 Task: Set up alerts for new listings in Atlanta, Georgia, within a specific price range and with a minimum of 4 bedrooms.
Action: Mouse pressed left at (298, 200)
Screenshot: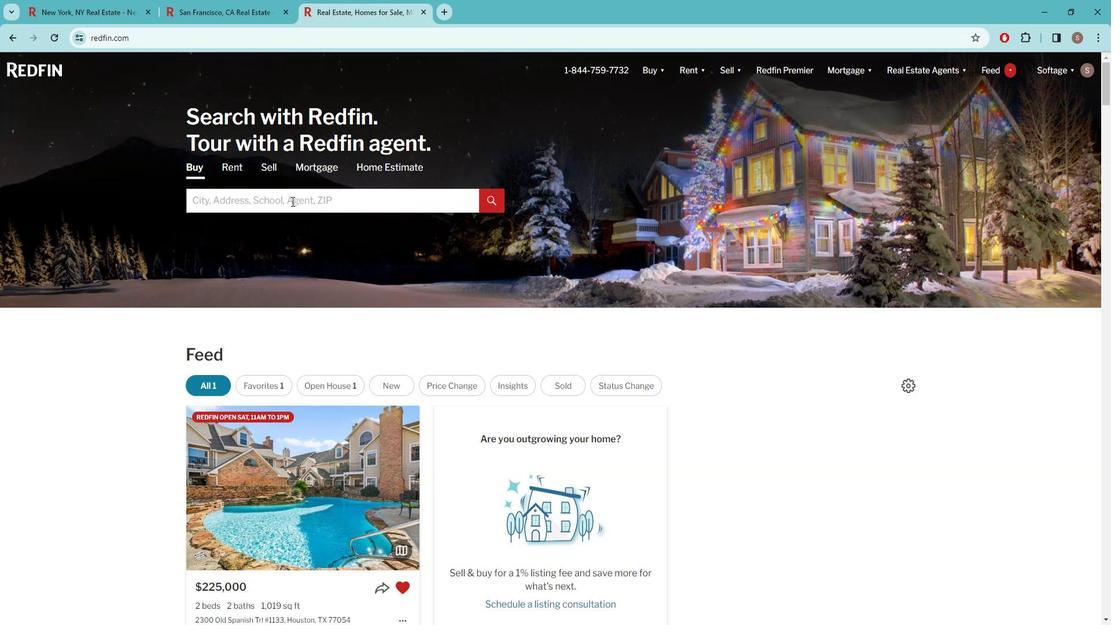 
Action: Key pressed a<Key.caps_lock>TLANTA
Screenshot: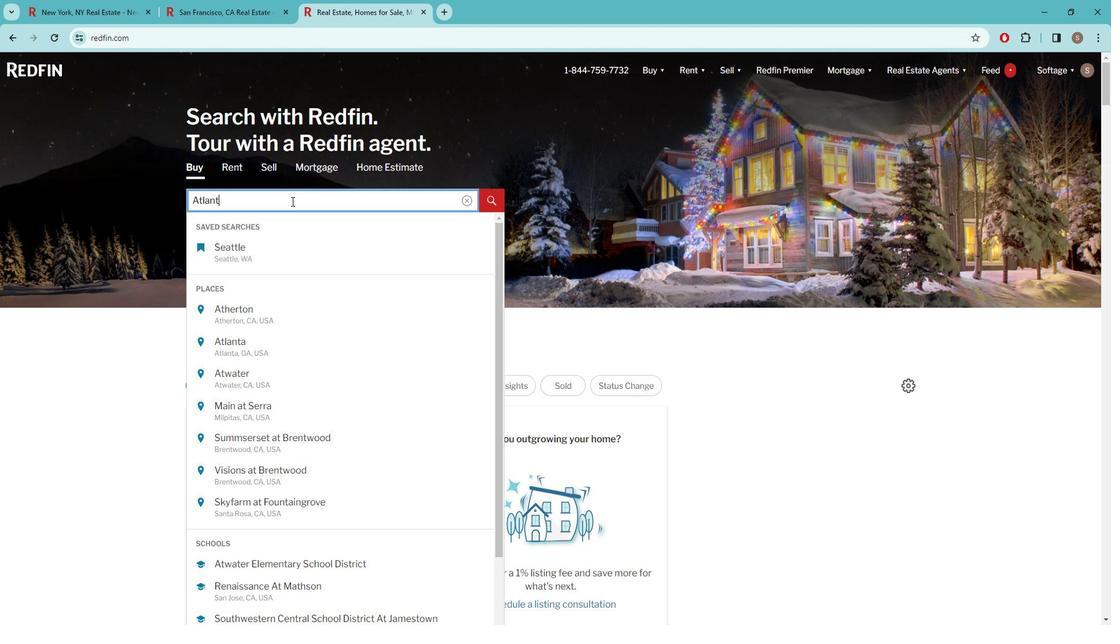 
Action: Mouse moved to (268, 247)
Screenshot: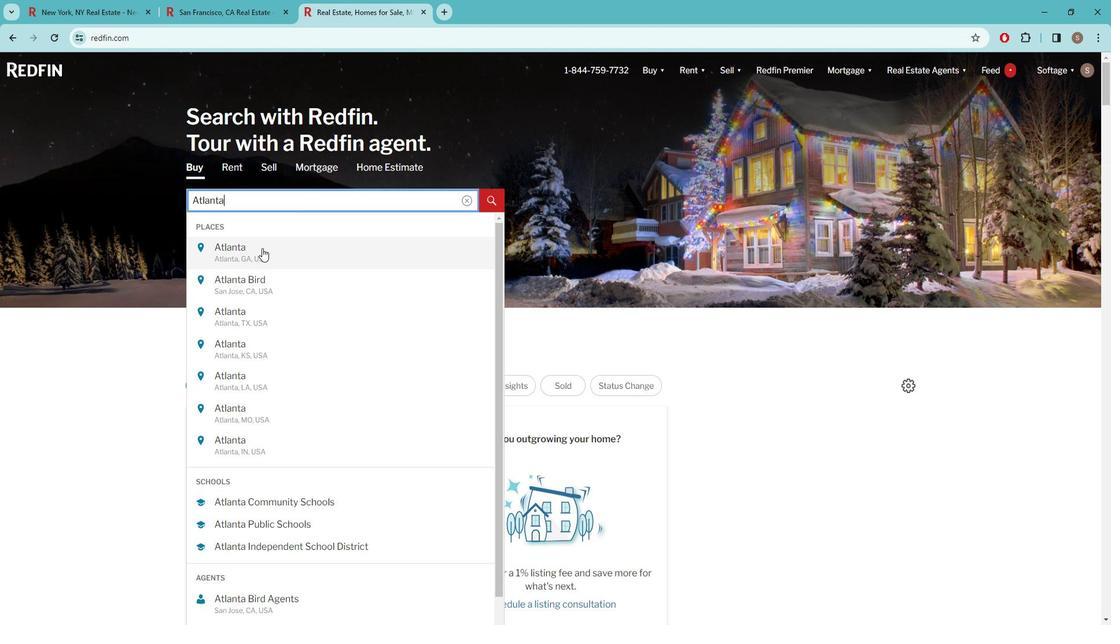 
Action: Mouse pressed left at (268, 247)
Screenshot: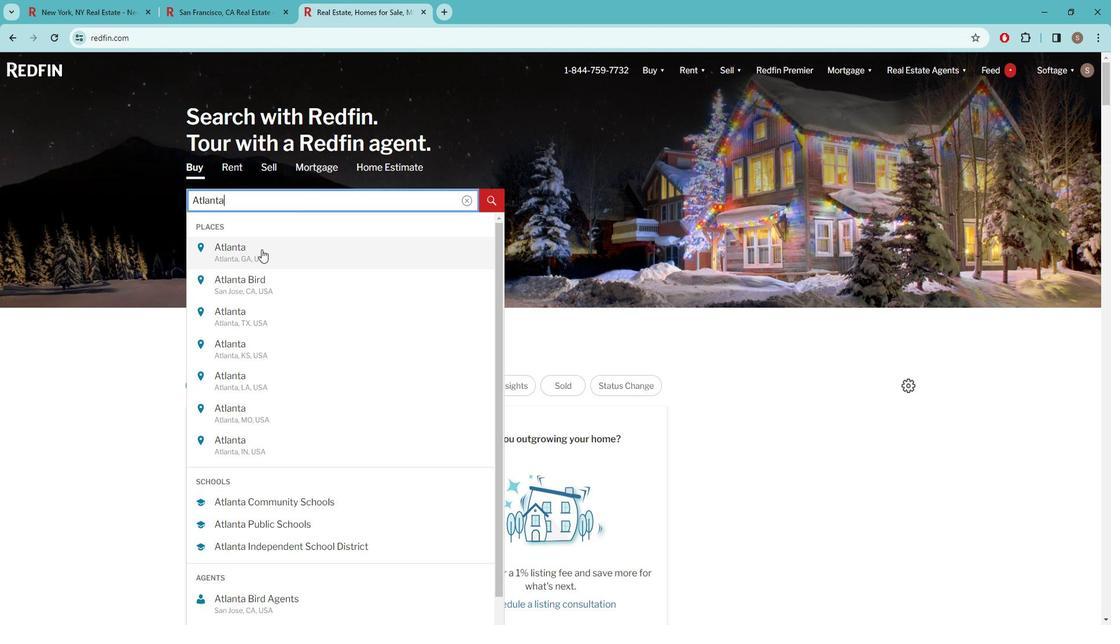 
Action: Mouse moved to (978, 147)
Screenshot: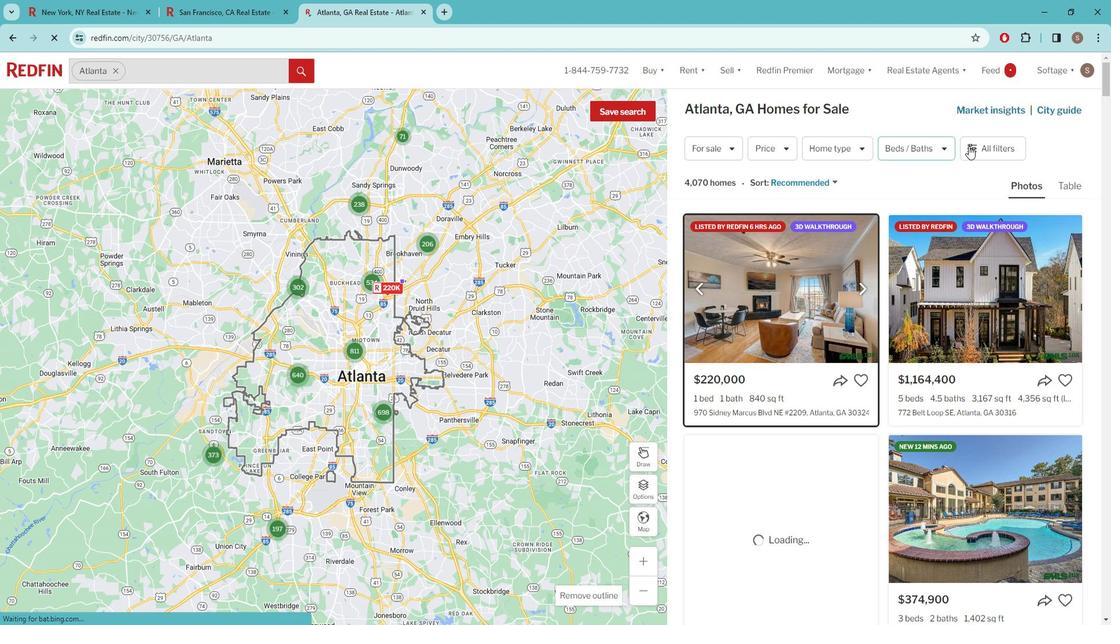 
Action: Mouse pressed left at (978, 147)
Screenshot: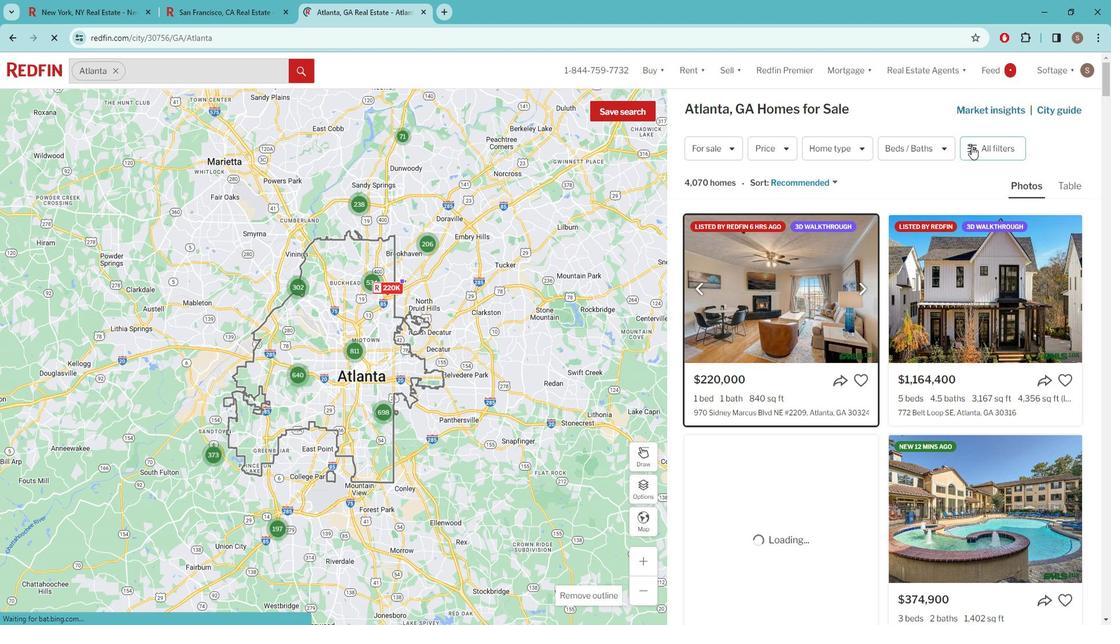 
Action: Mouse moved to (979, 147)
Screenshot: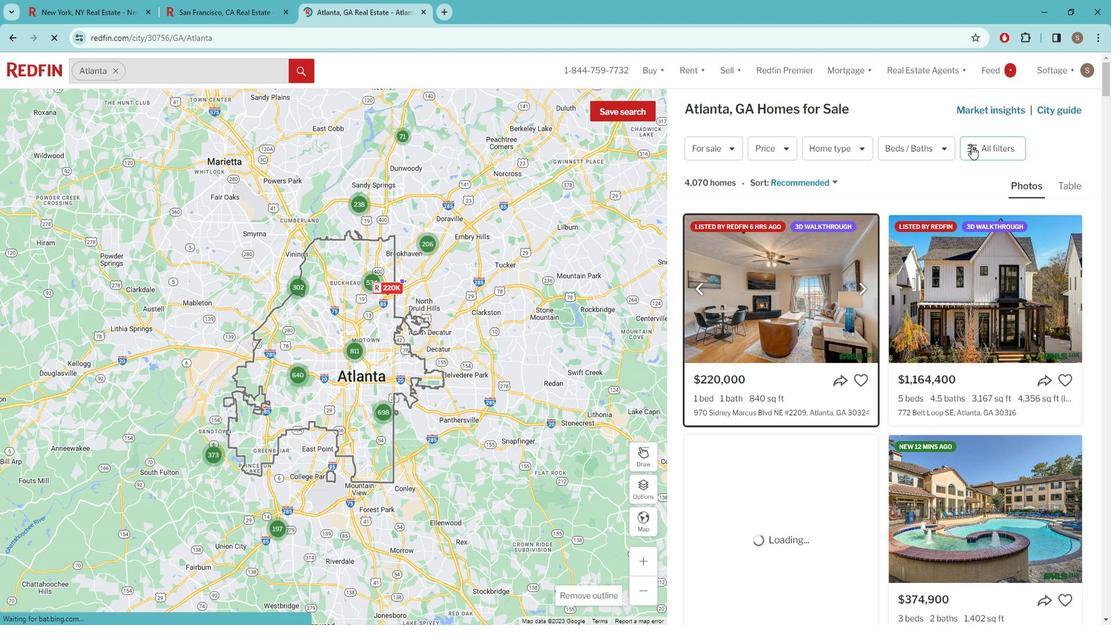 
Action: Mouse pressed left at (979, 147)
Screenshot: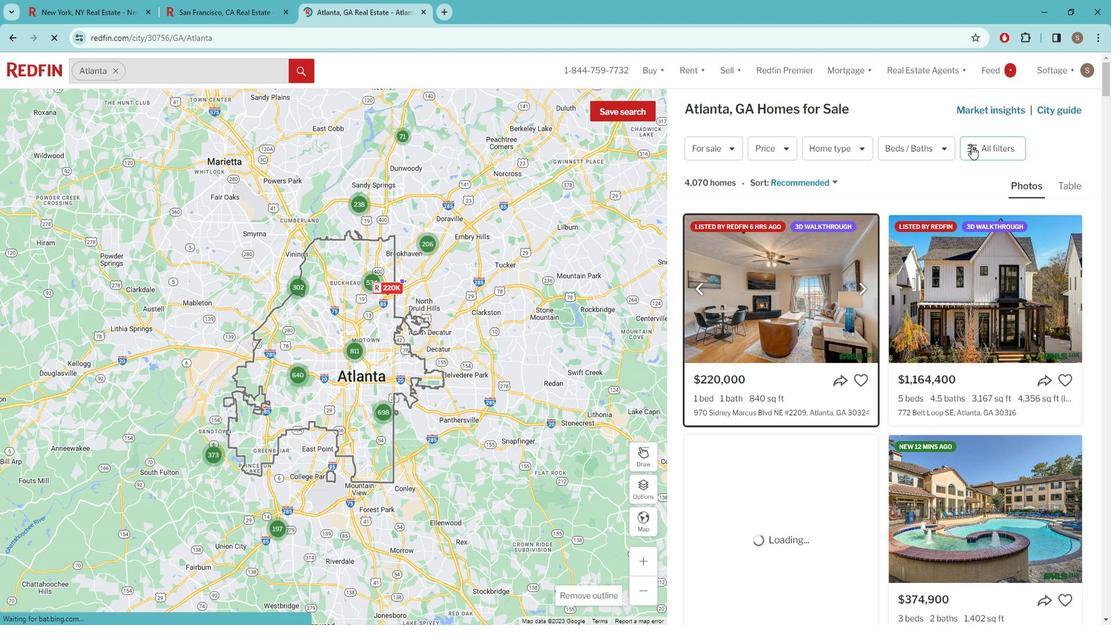 
Action: Mouse moved to (979, 144)
Screenshot: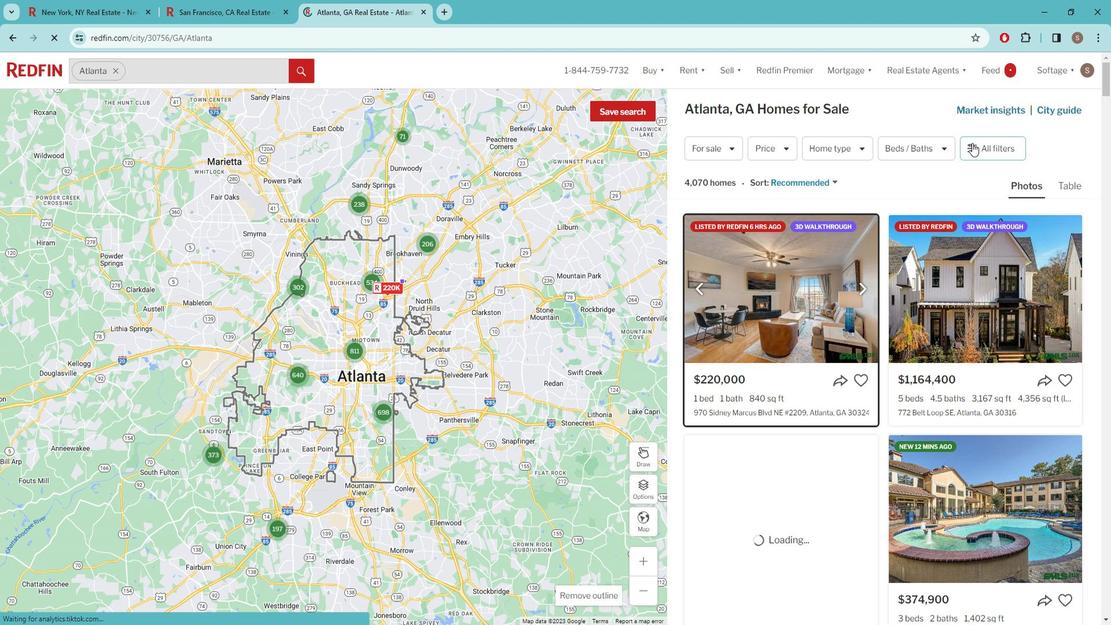 
Action: Mouse pressed left at (979, 144)
Screenshot: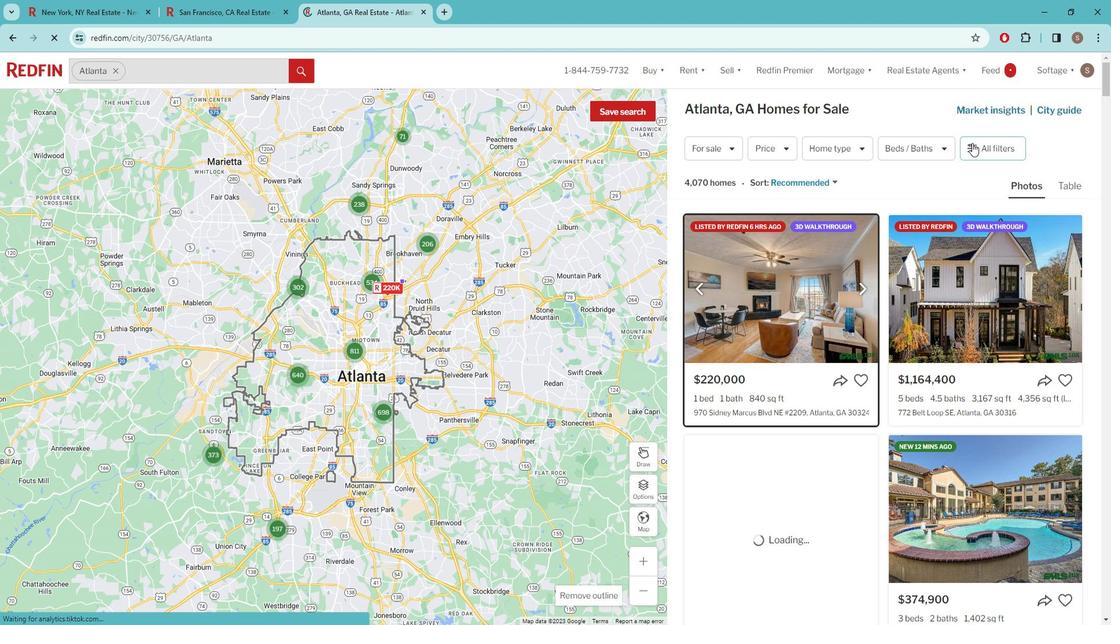 
Action: Mouse moved to (985, 144)
Screenshot: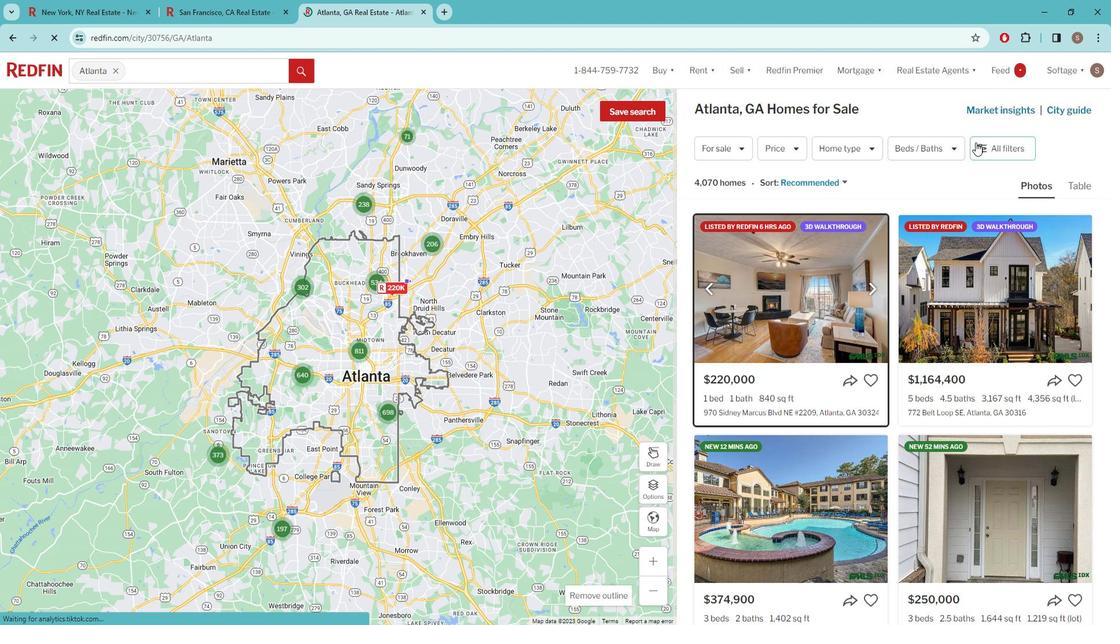 
Action: Mouse pressed left at (985, 144)
Screenshot: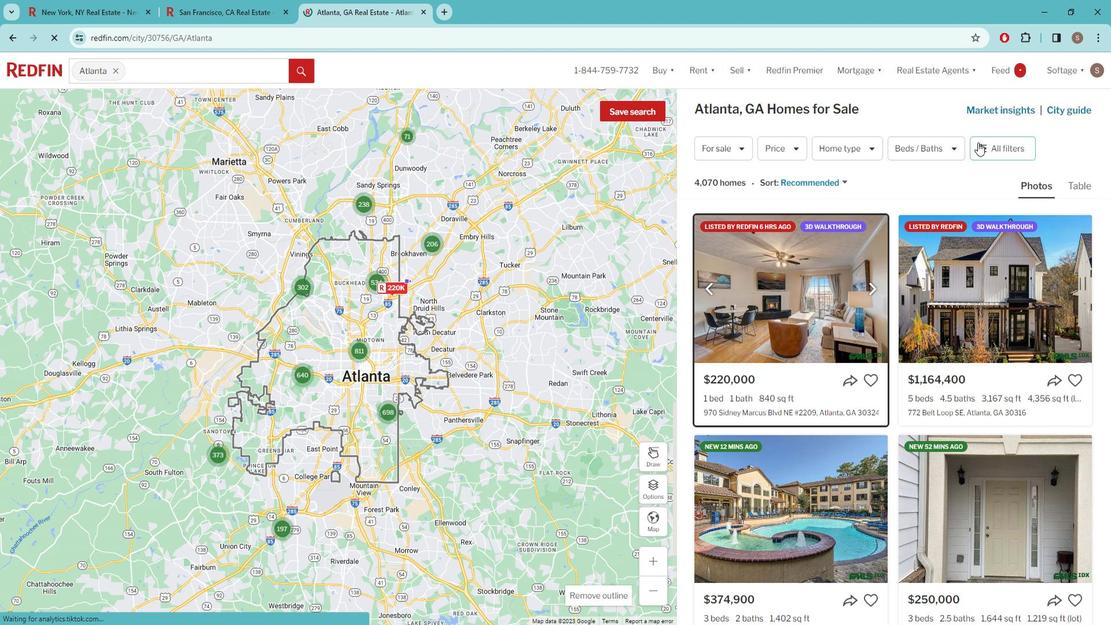 
Action: Mouse pressed left at (985, 144)
Screenshot: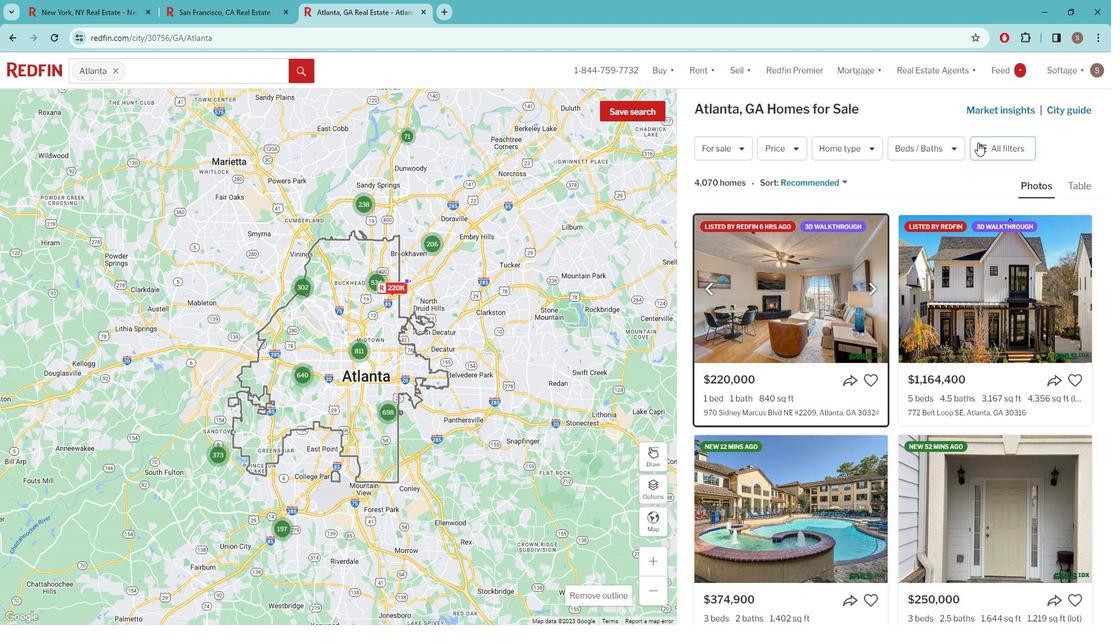 
Action: Mouse moved to (856, 275)
Screenshot: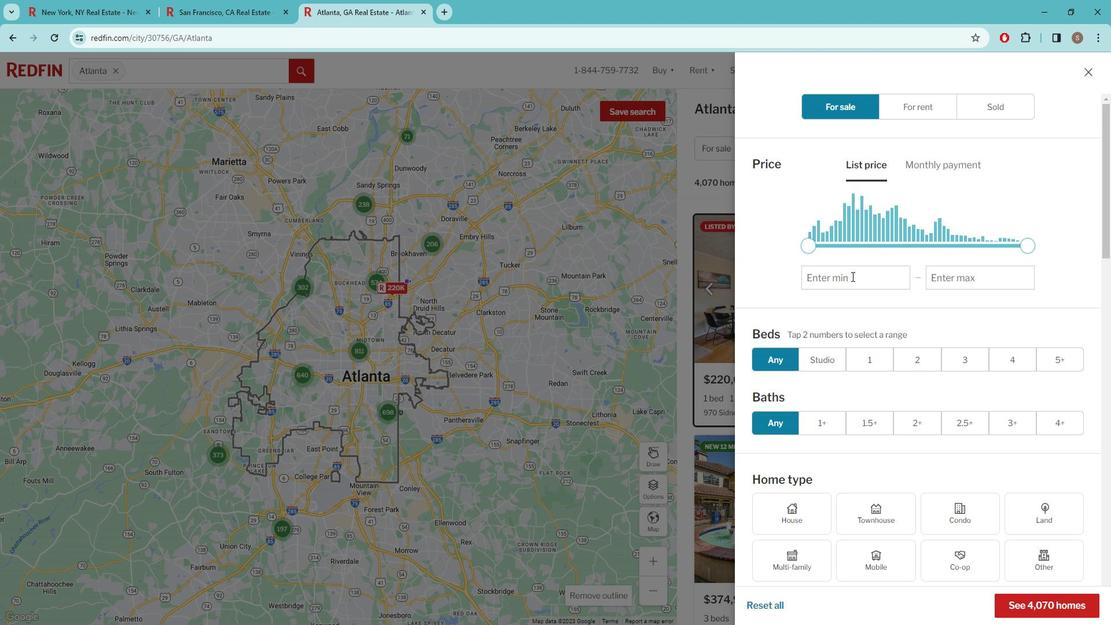 
Action: Mouse pressed left at (856, 275)
Screenshot: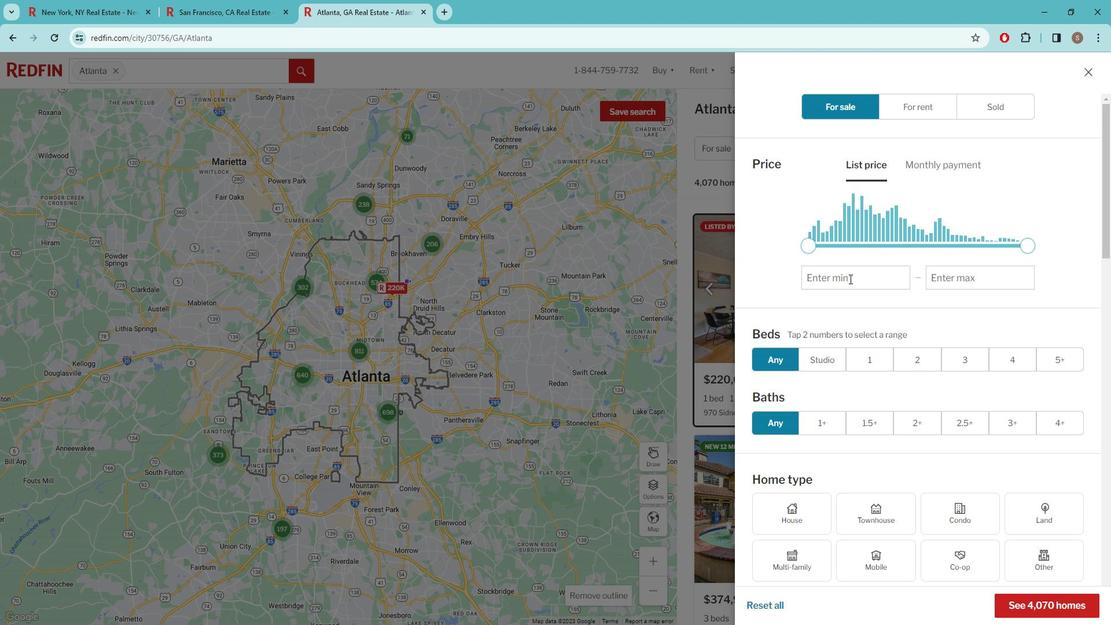 
Action: Key pressed 15M
Screenshot: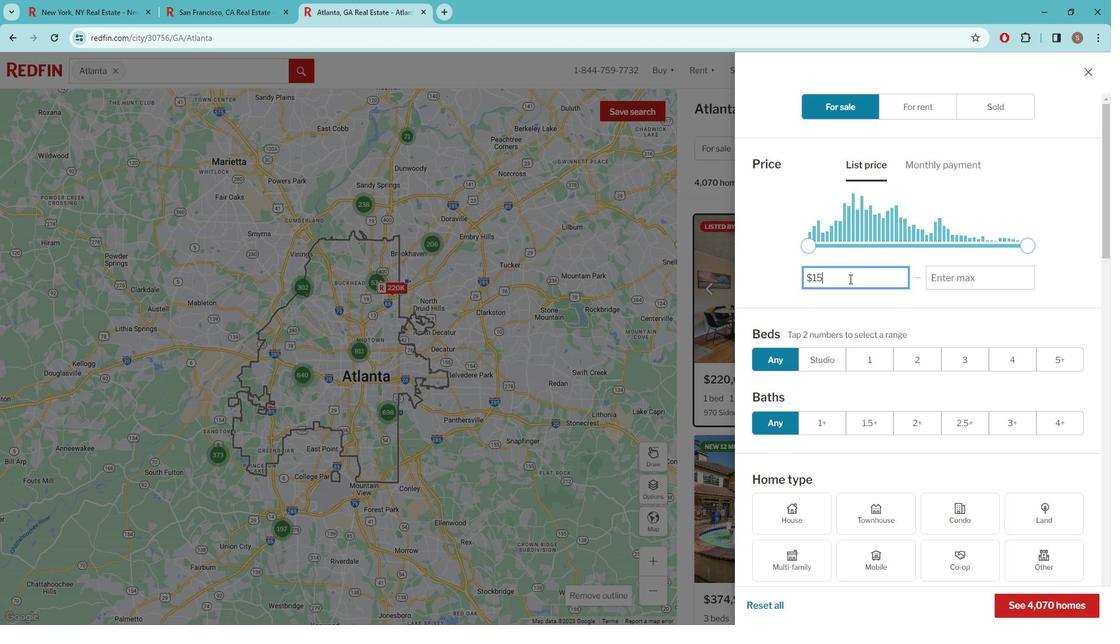 
Action: Mouse moved to (969, 277)
Screenshot: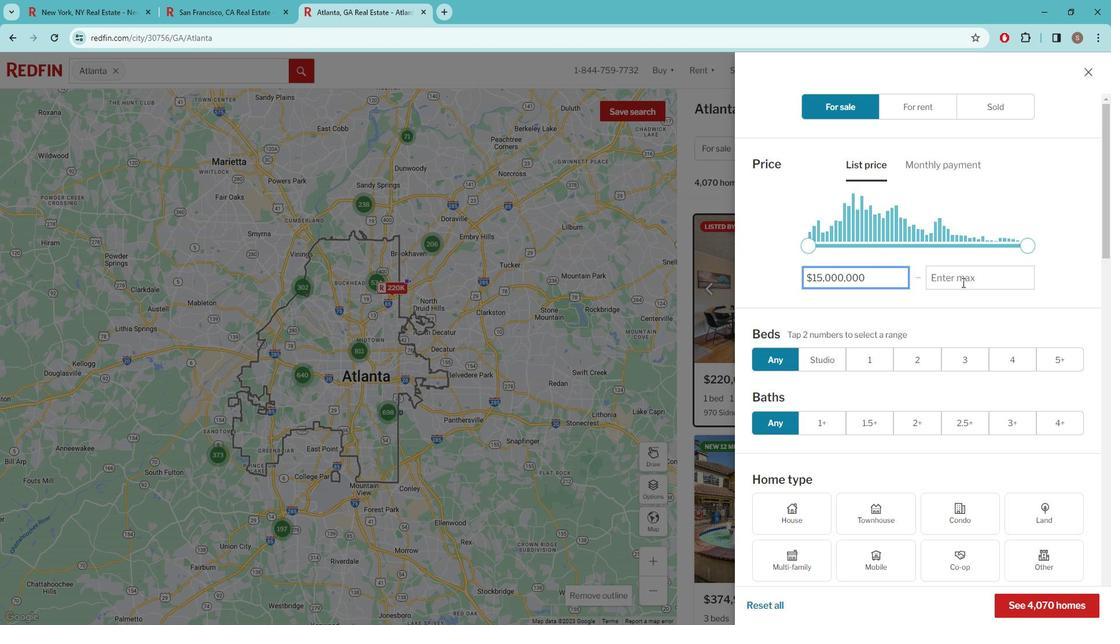 
Action: Mouse pressed left at (969, 277)
Screenshot: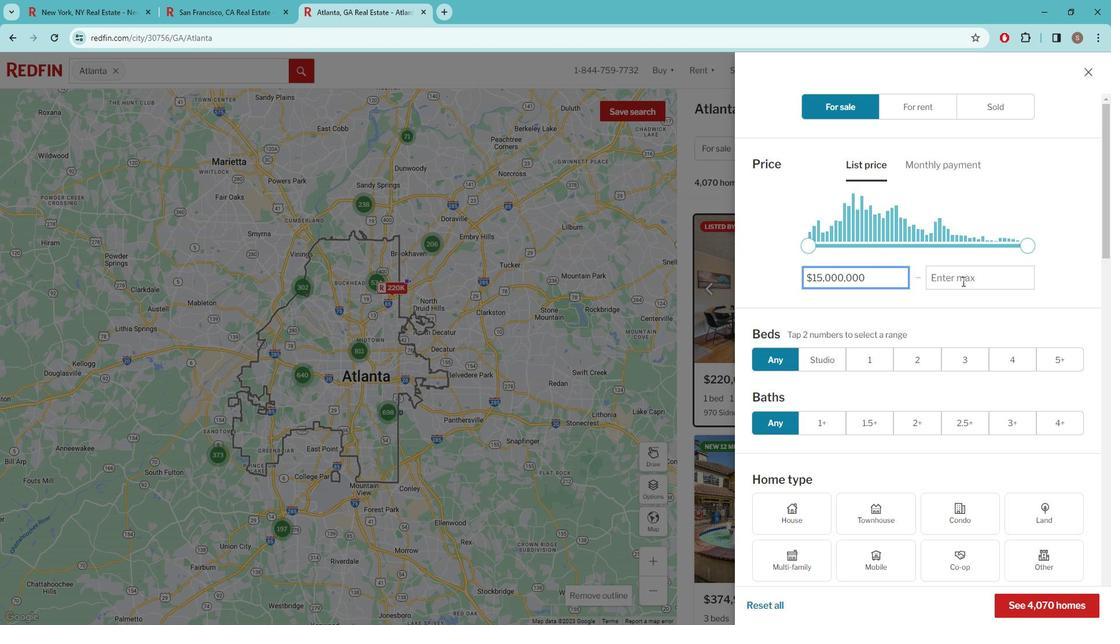 
Action: Key pressed 2M
Screenshot: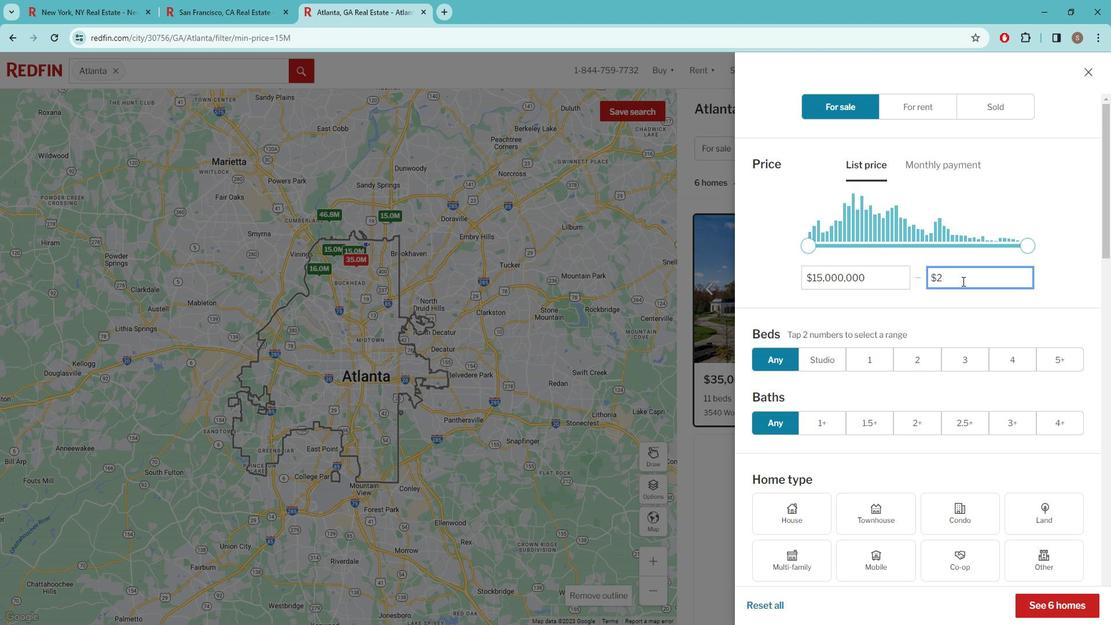 
Action: Mouse moved to (827, 275)
Screenshot: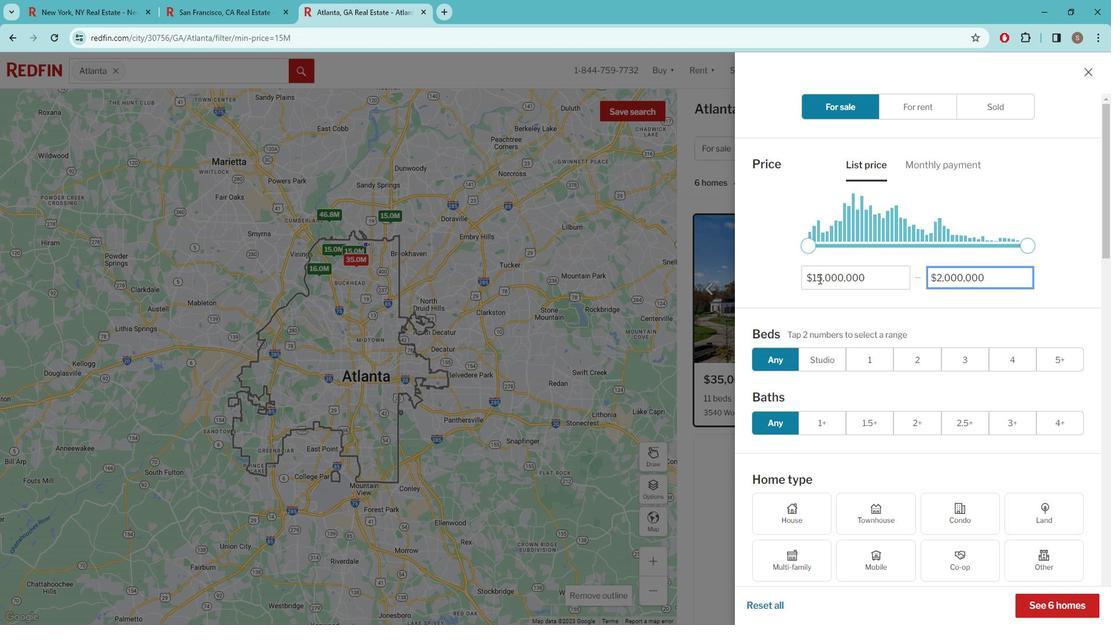 
Action: Mouse pressed left at (827, 275)
Screenshot: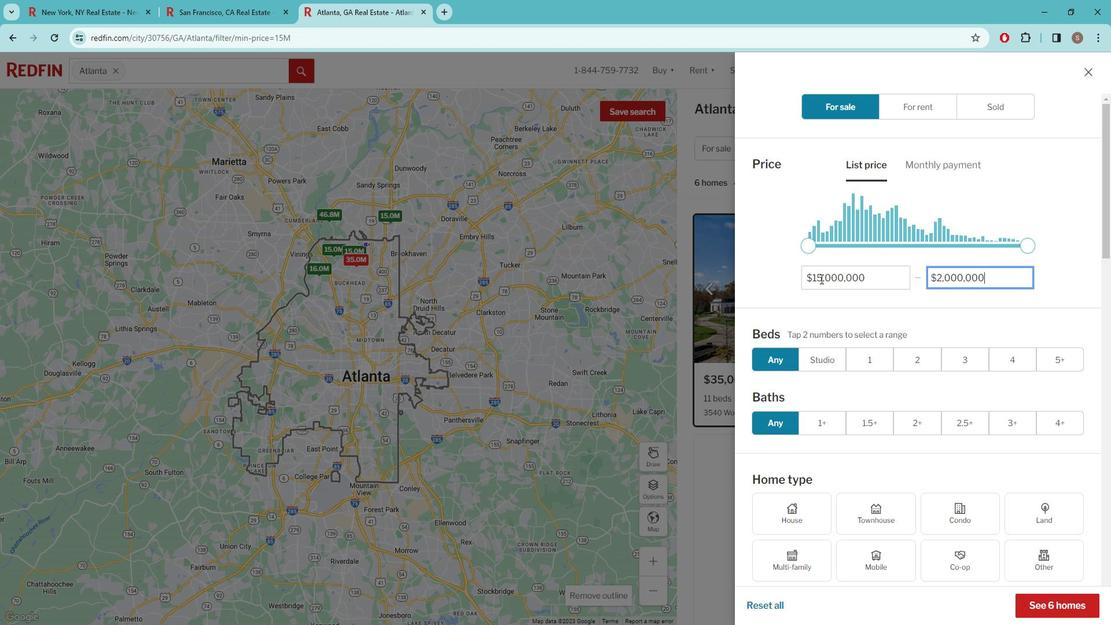 
Action: Mouse moved to (827, 275)
Screenshot: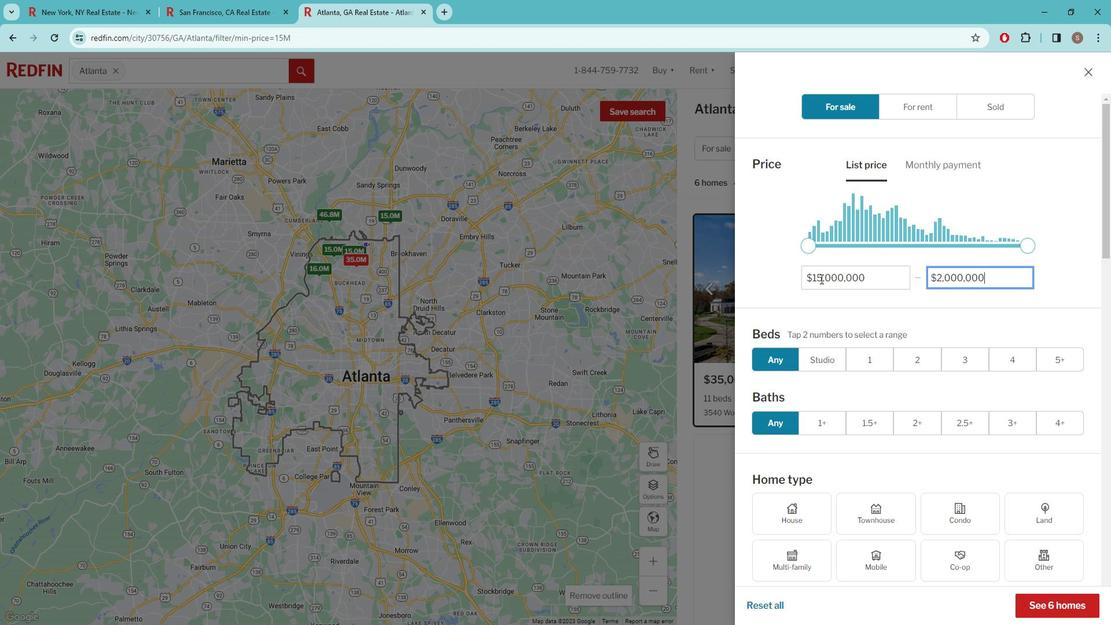 
Action: Key pressed <Key.backspace>
Screenshot: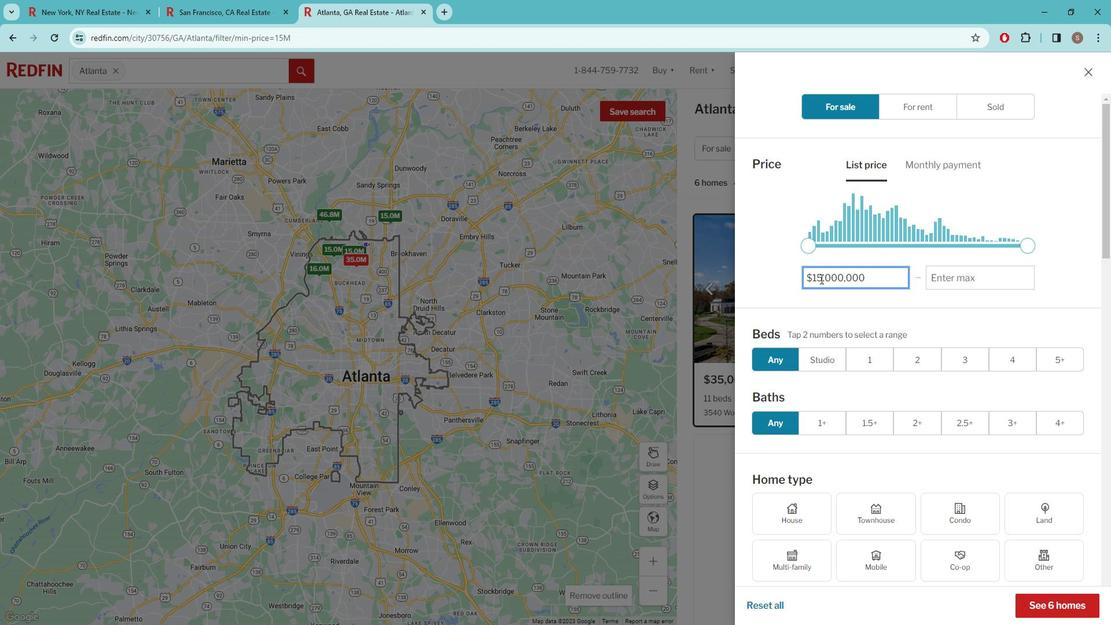 
Action: Mouse moved to (971, 270)
Screenshot: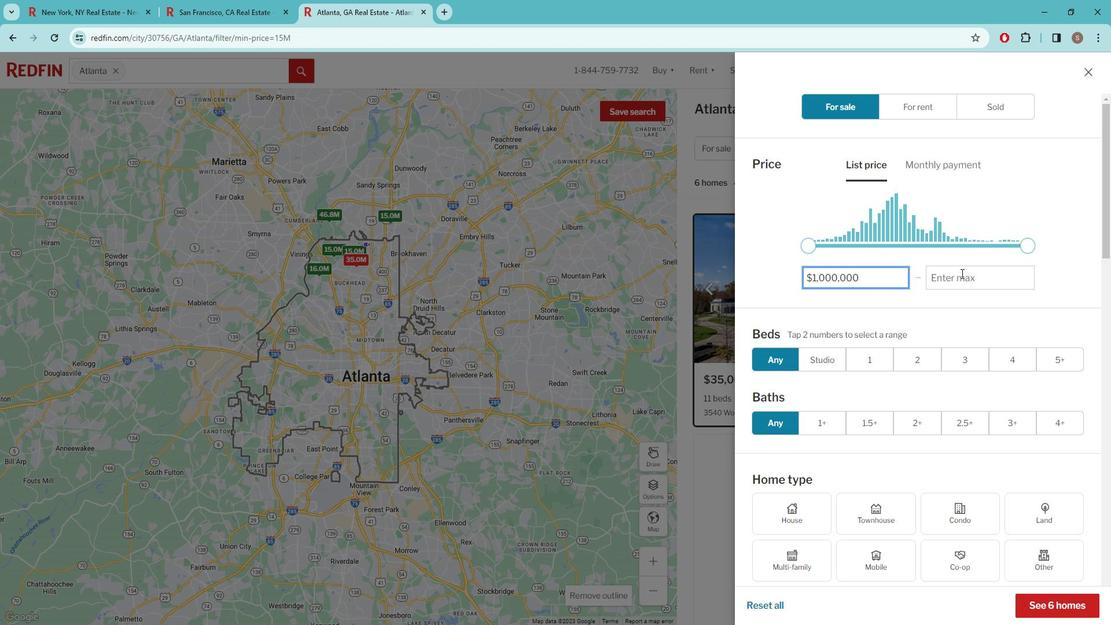 
Action: Mouse pressed left at (971, 270)
Screenshot: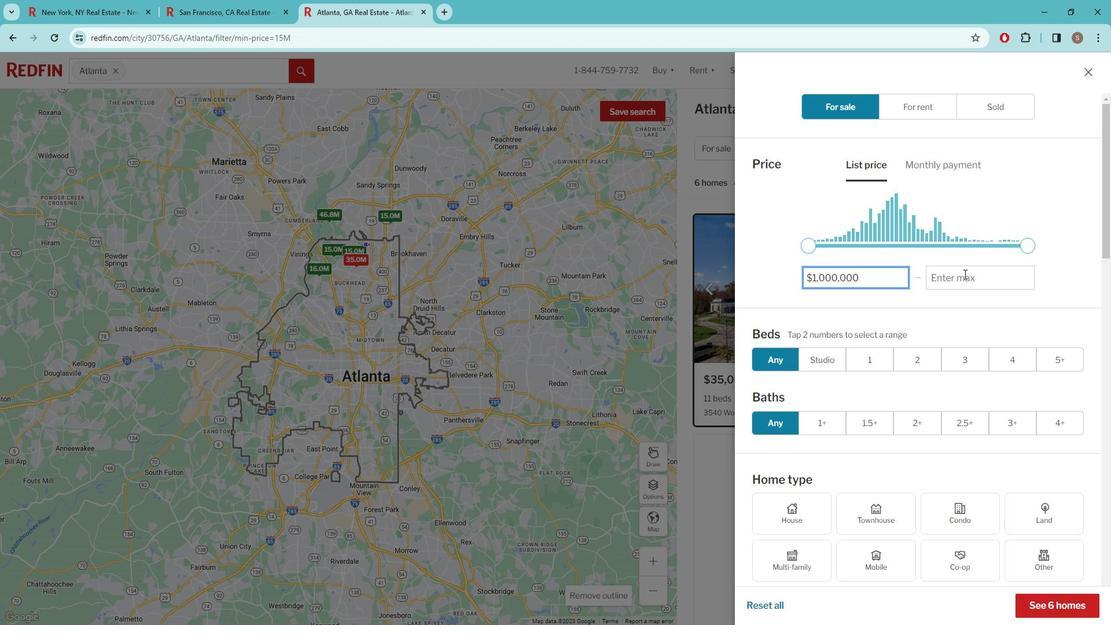 
Action: Mouse moved to (971, 271)
Screenshot: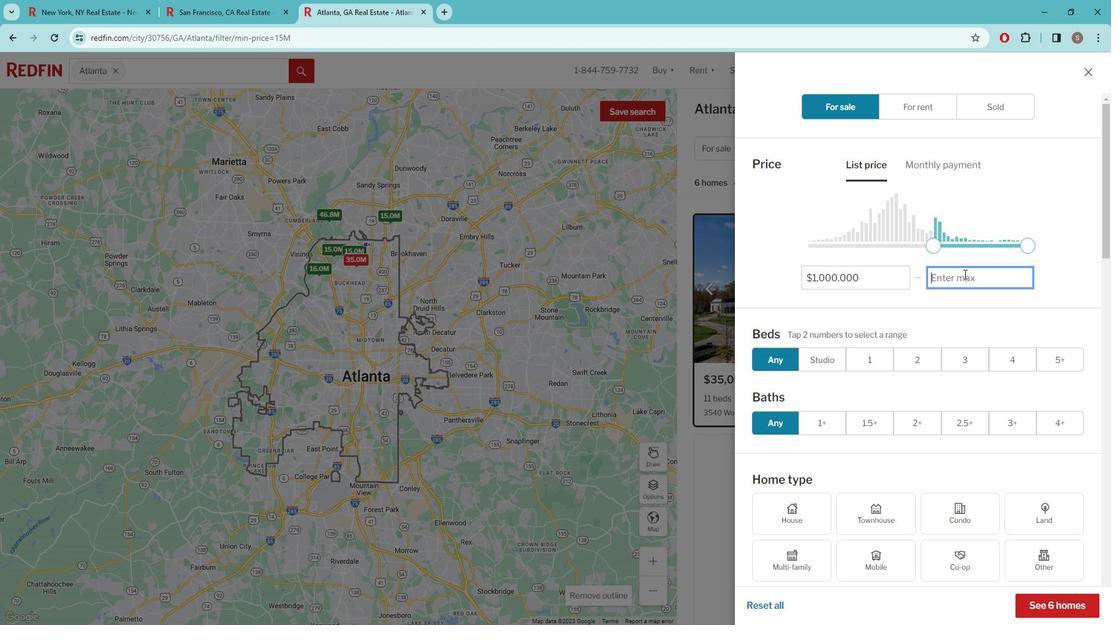 
Action: Key pressed 2M
Screenshot: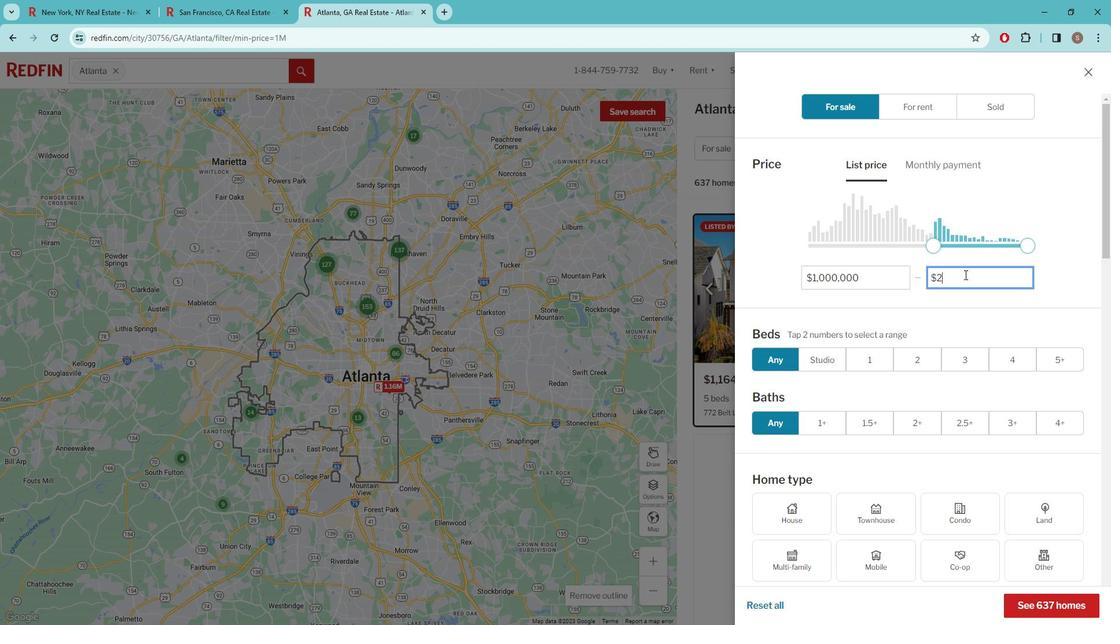 
Action: Mouse moved to (971, 272)
Screenshot: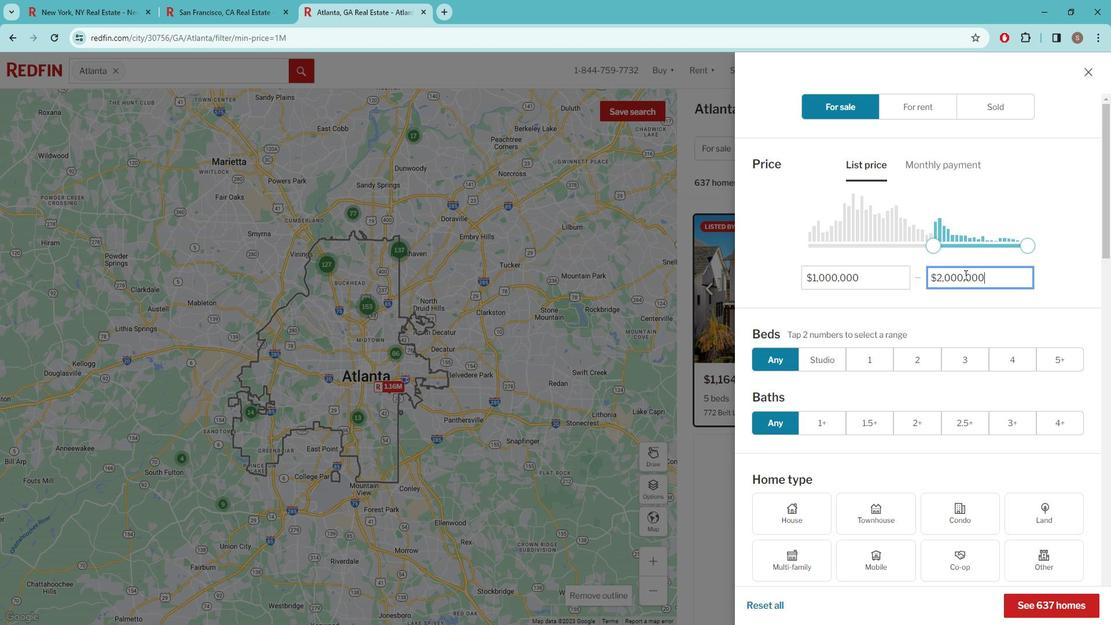 
Action: Mouse scrolled (971, 272) with delta (0, 0)
Screenshot: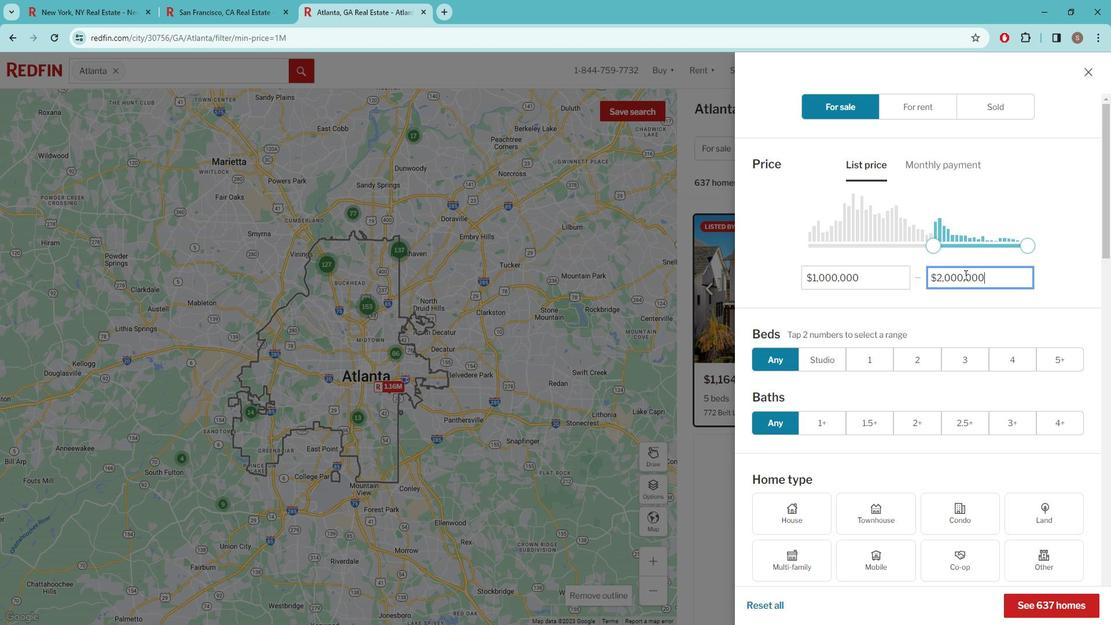 
Action: Mouse moved to (951, 288)
Screenshot: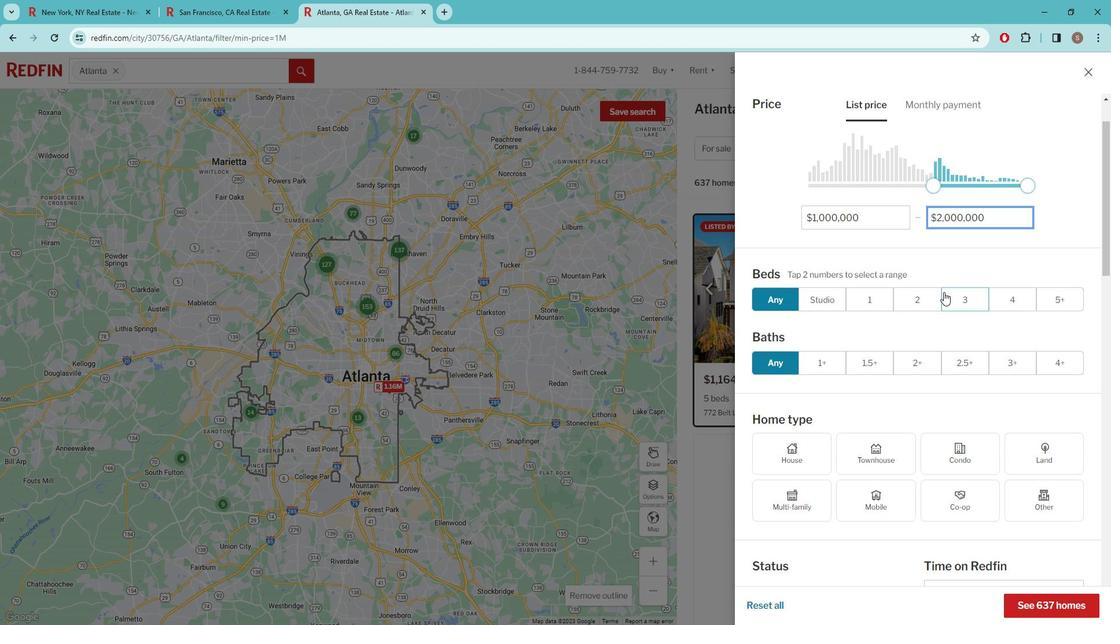 
Action: Mouse scrolled (951, 287) with delta (0, 0)
Screenshot: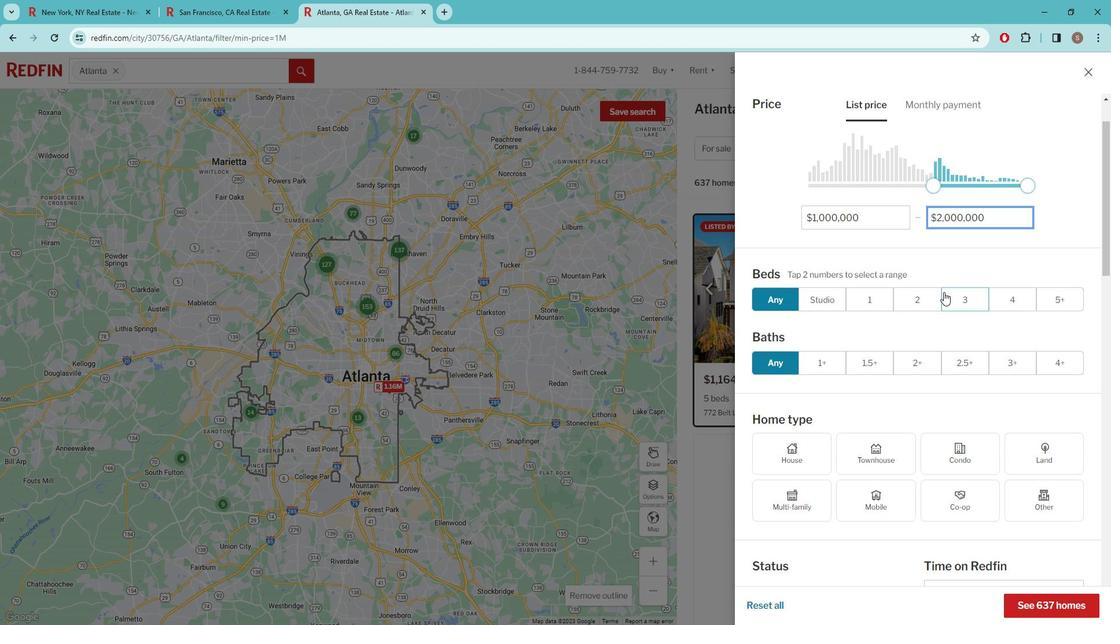
Action: Mouse moved to (930, 290)
Screenshot: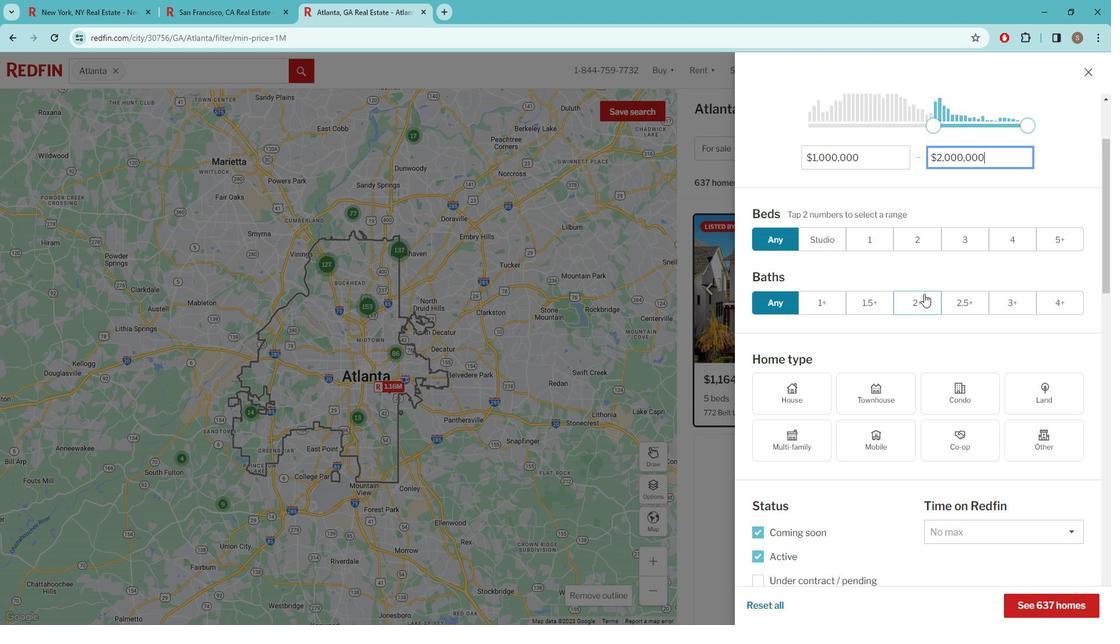 
Action: Mouse scrolled (930, 290) with delta (0, 0)
Screenshot: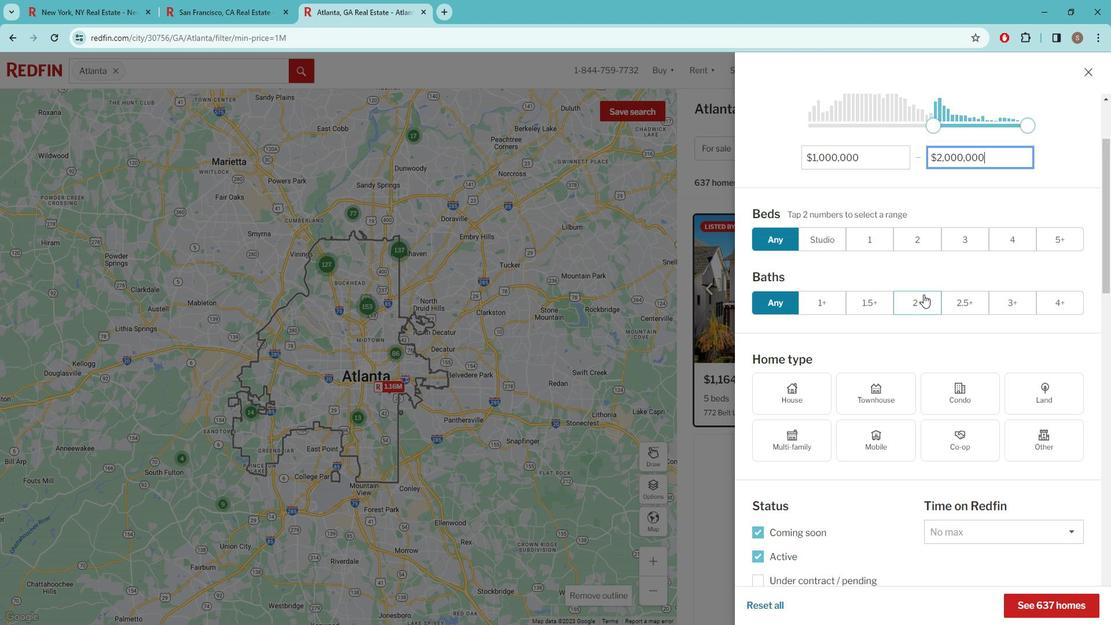 
Action: Mouse moved to (928, 287)
Screenshot: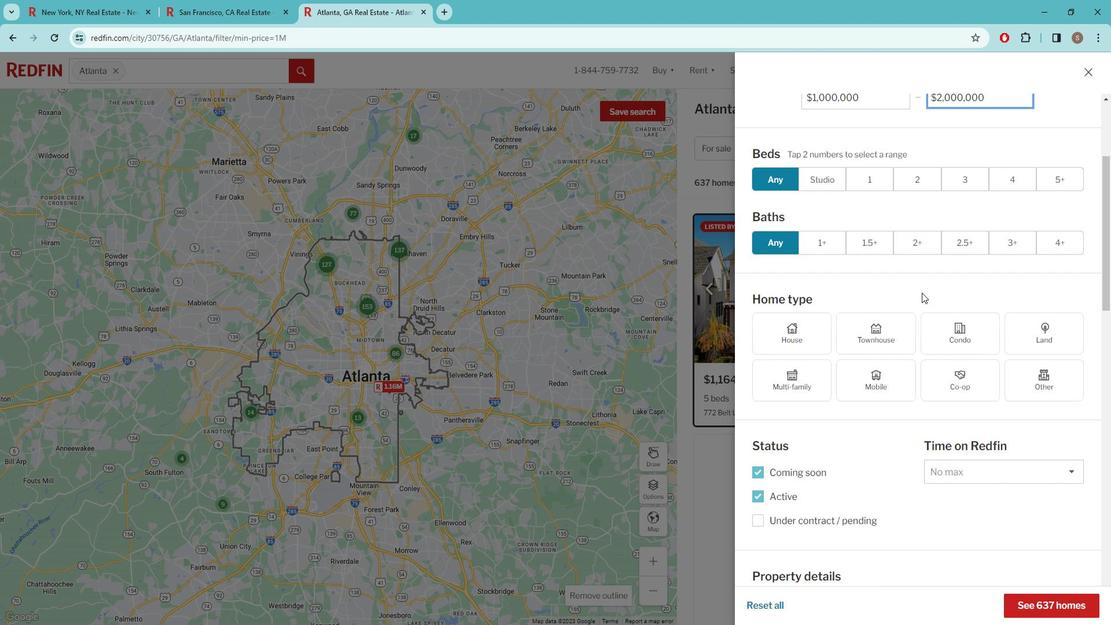 
Action: Mouse scrolled (928, 287) with delta (0, 0)
Screenshot: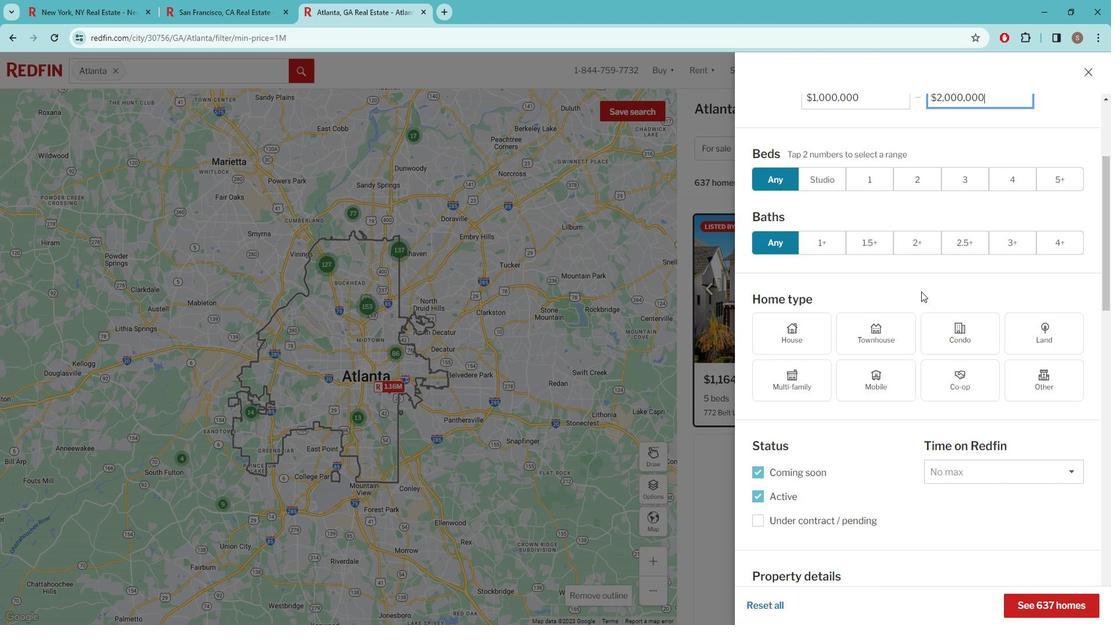 
Action: Mouse scrolled (928, 287) with delta (0, 0)
Screenshot: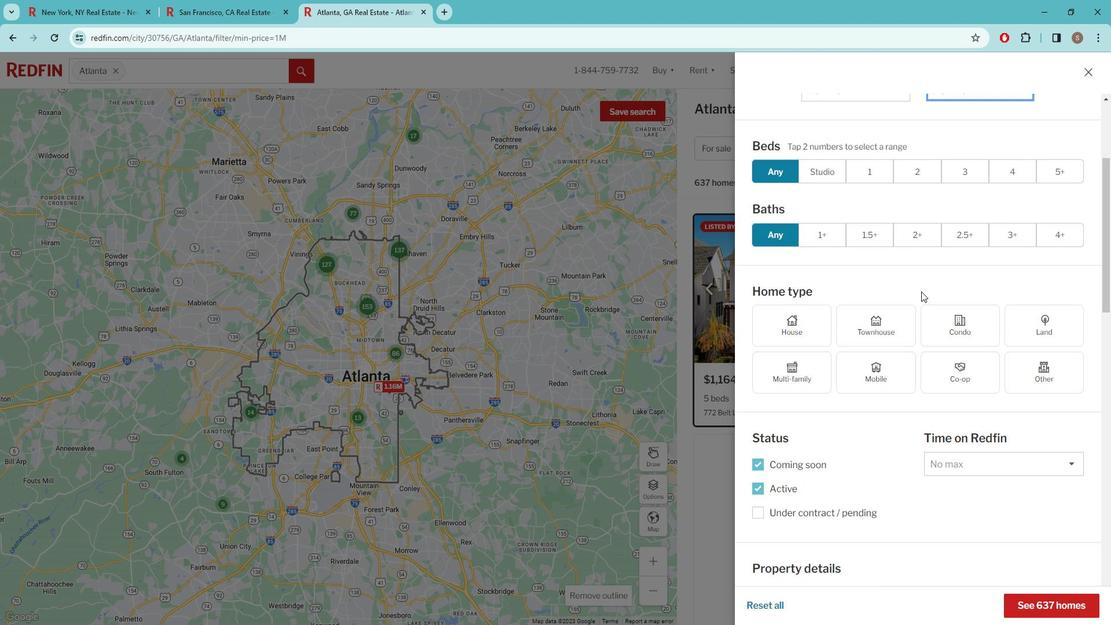 
Action: Mouse moved to (922, 286)
Screenshot: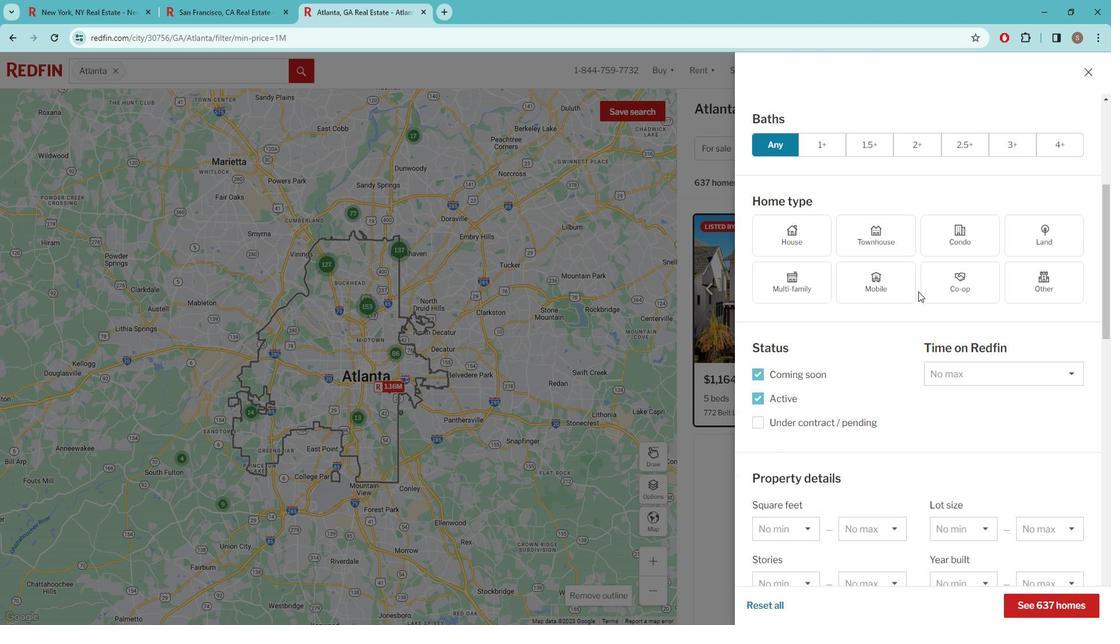 
Action: Mouse scrolled (922, 287) with delta (0, 0)
Screenshot: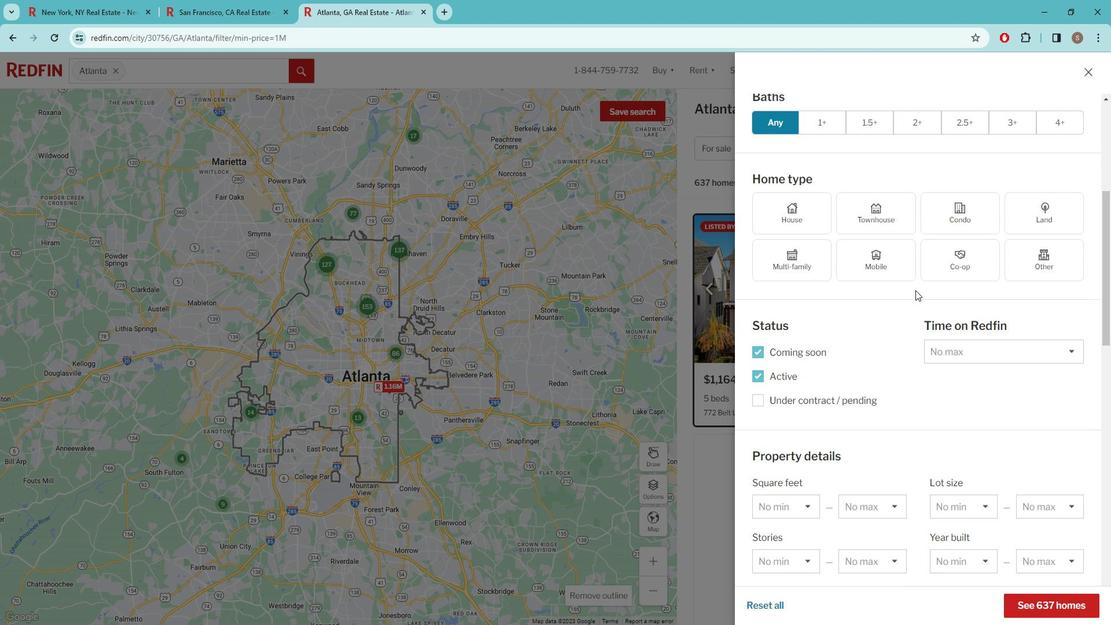 
Action: Mouse moved to (1021, 122)
Screenshot: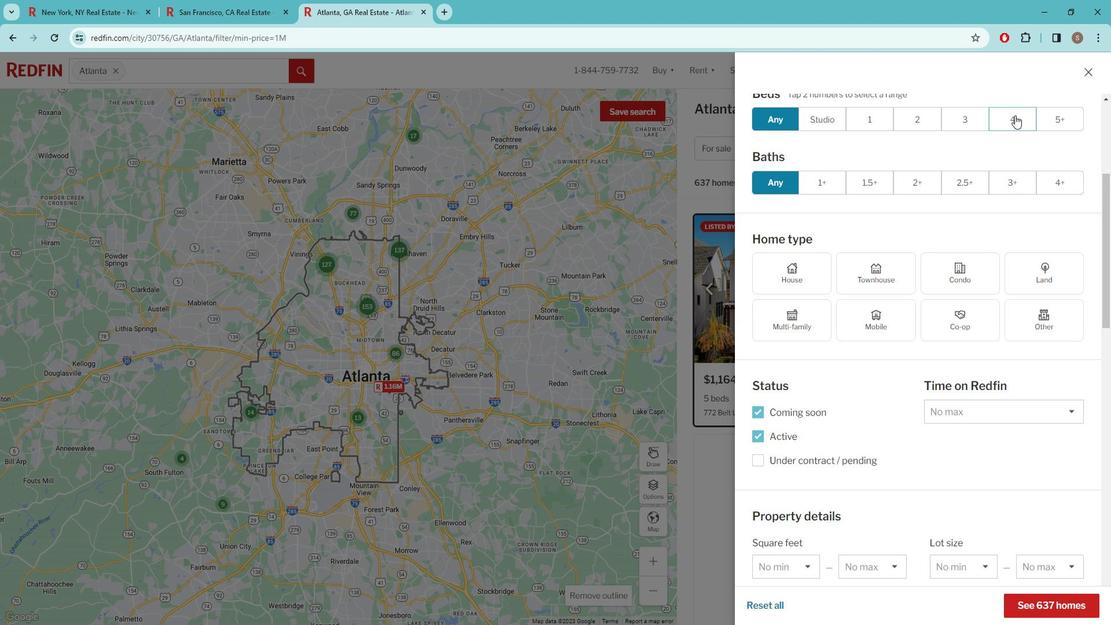 
Action: Mouse pressed left at (1021, 122)
Screenshot: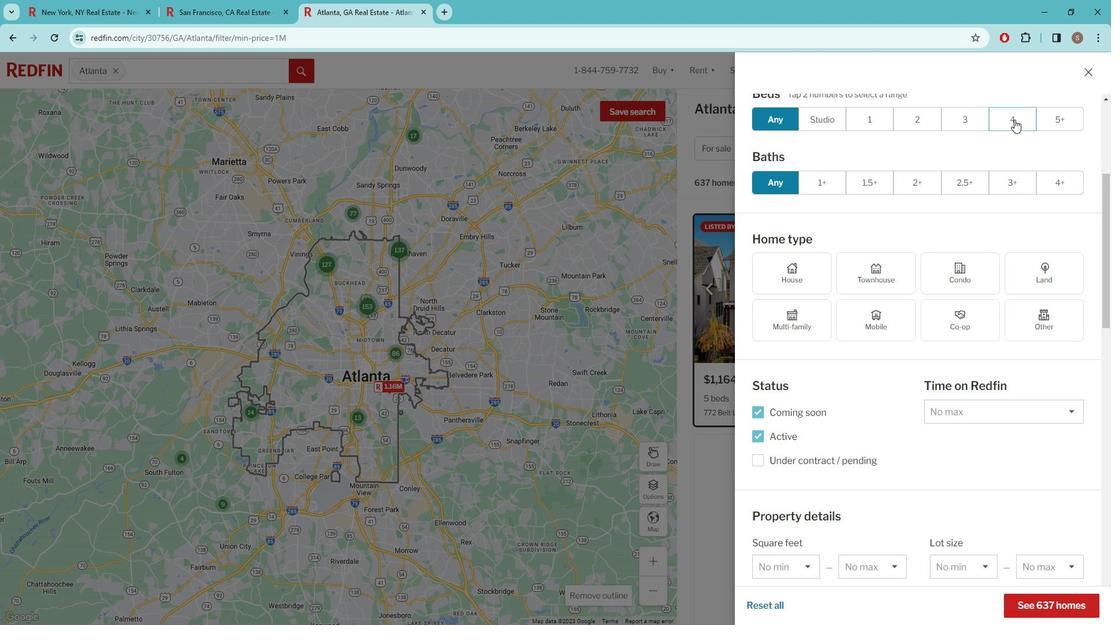 
Action: Mouse moved to (1019, 124)
Screenshot: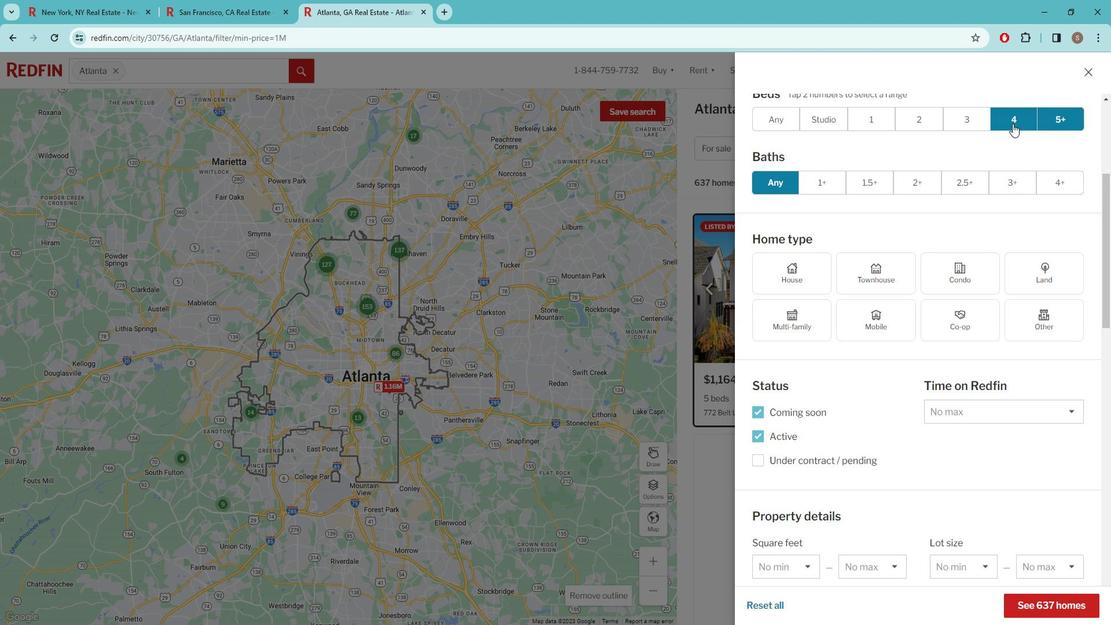 
Action: Mouse pressed left at (1019, 124)
Screenshot: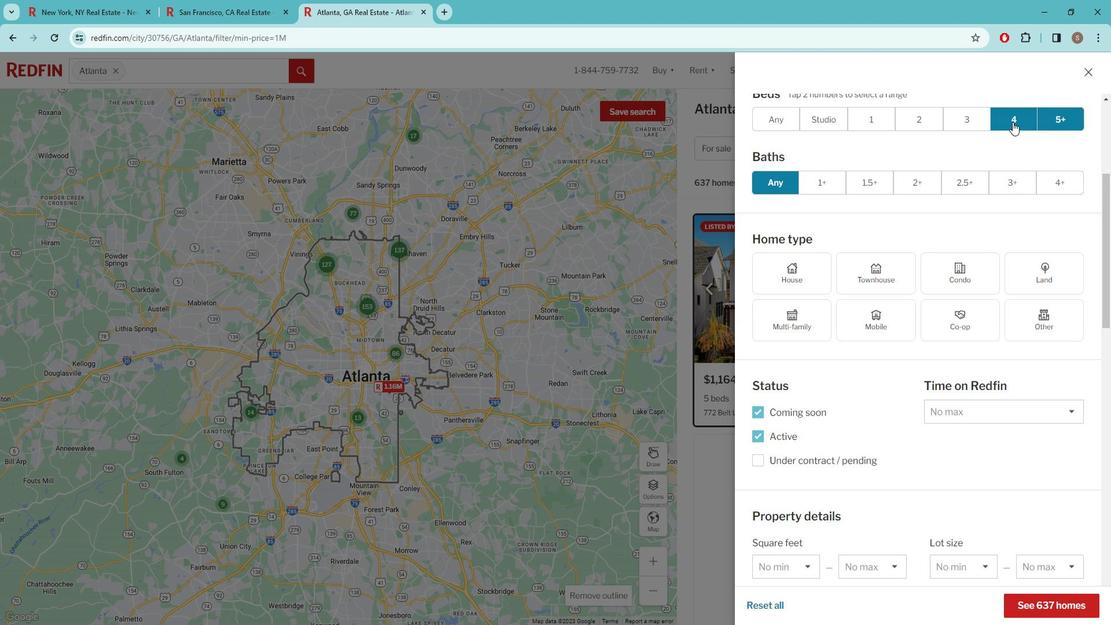 
Action: Mouse moved to (1017, 134)
Screenshot: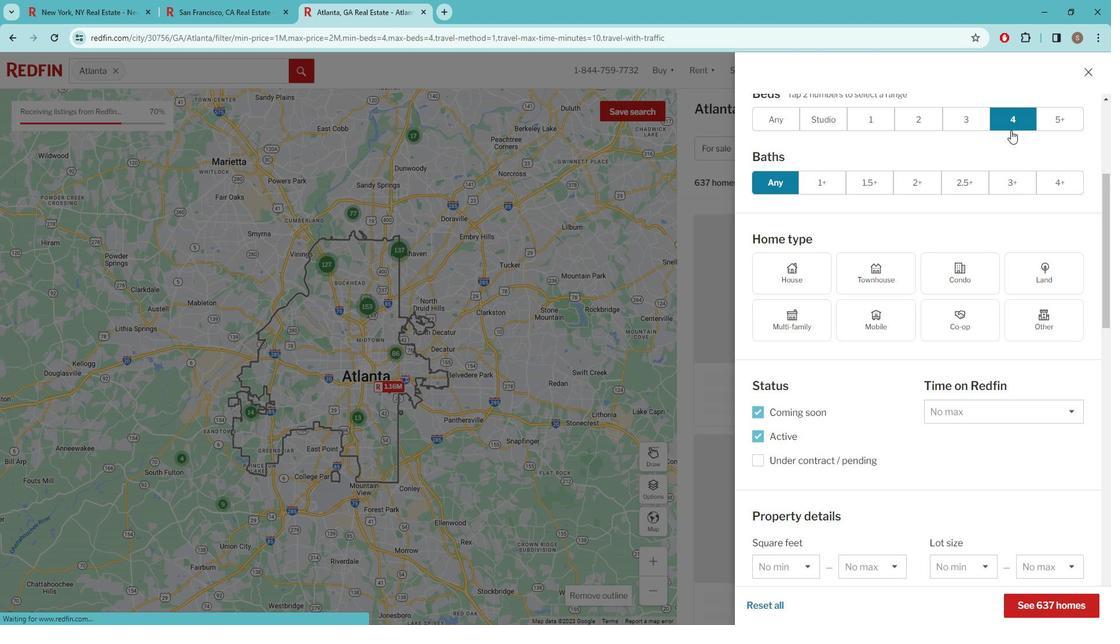 
Action: Mouse scrolled (1017, 133) with delta (0, 0)
Screenshot: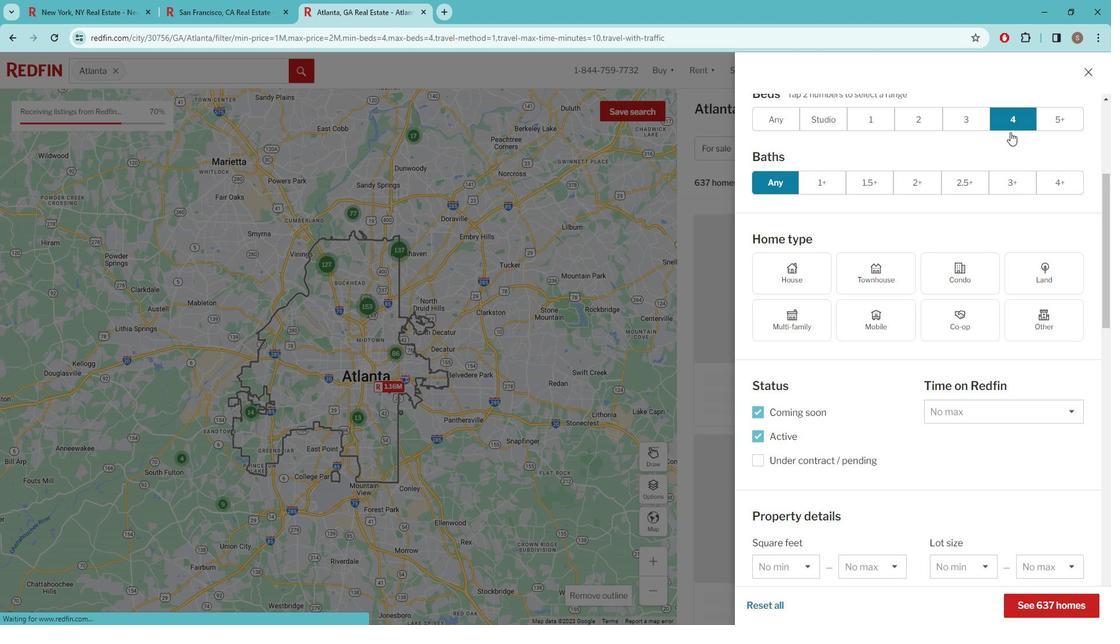 
Action: Mouse moved to (1012, 144)
Screenshot: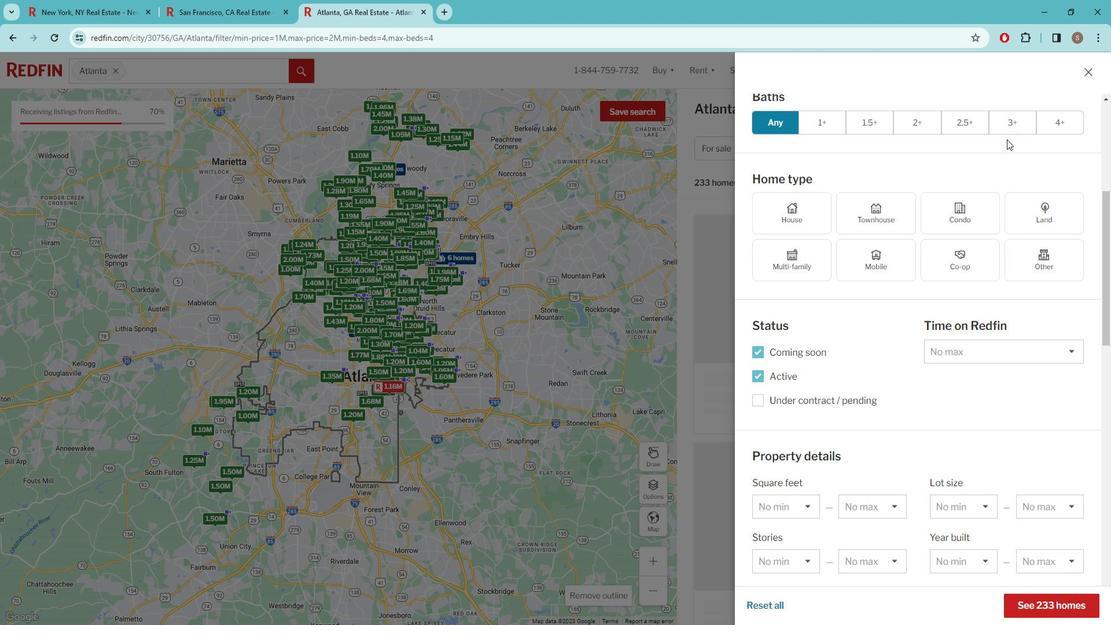 
Action: Mouse scrolled (1012, 143) with delta (0, 0)
Screenshot: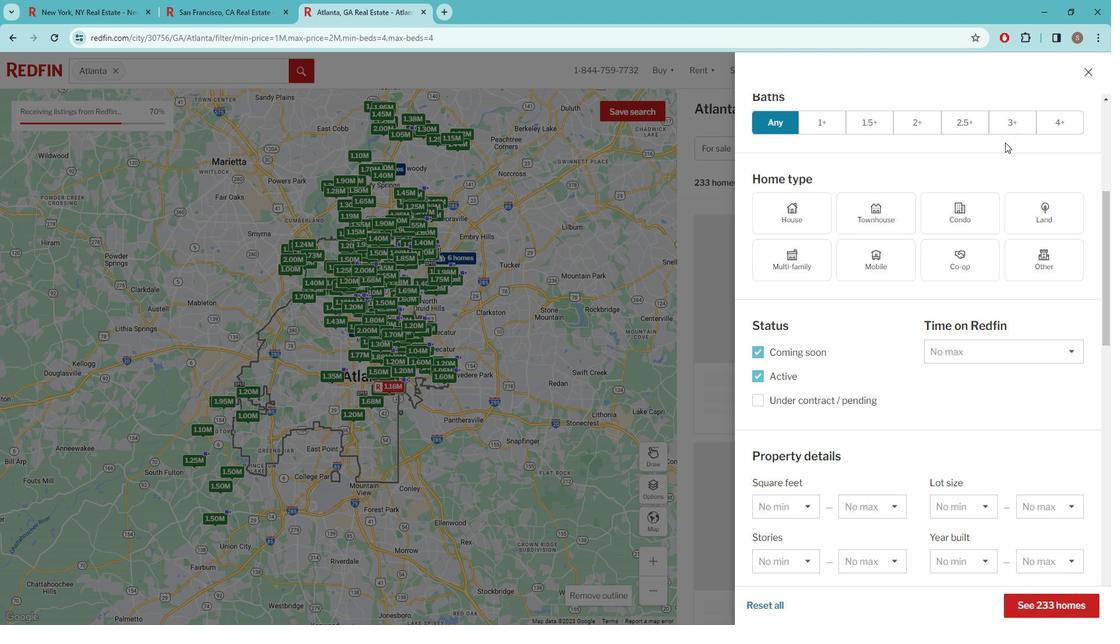 
Action: Mouse scrolled (1012, 143) with delta (0, 0)
Screenshot: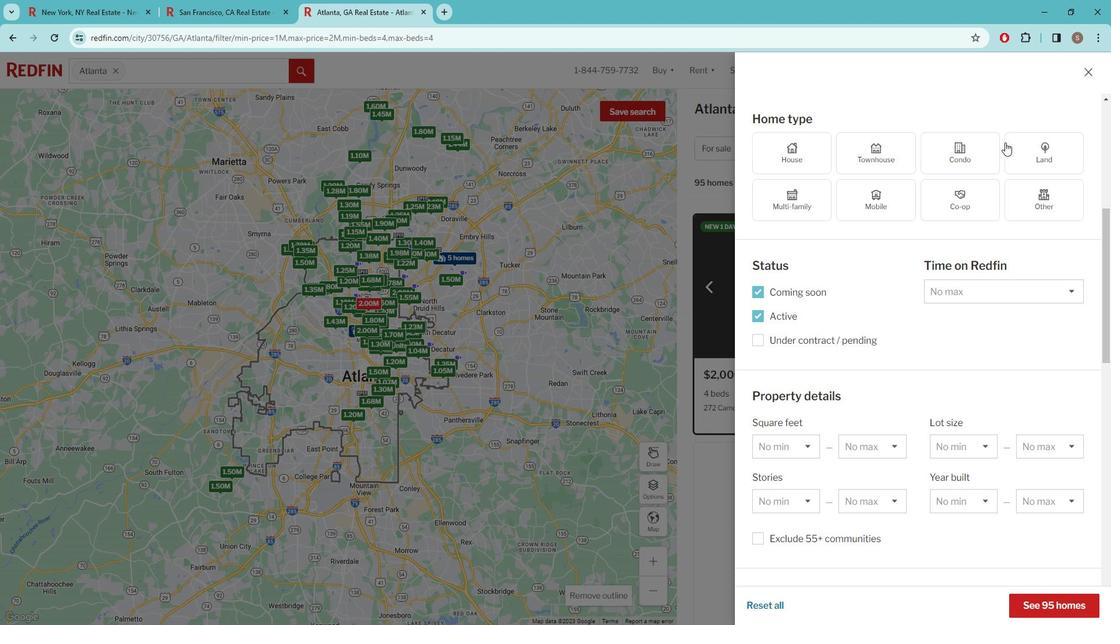 
Action: Mouse moved to (1010, 145)
Screenshot: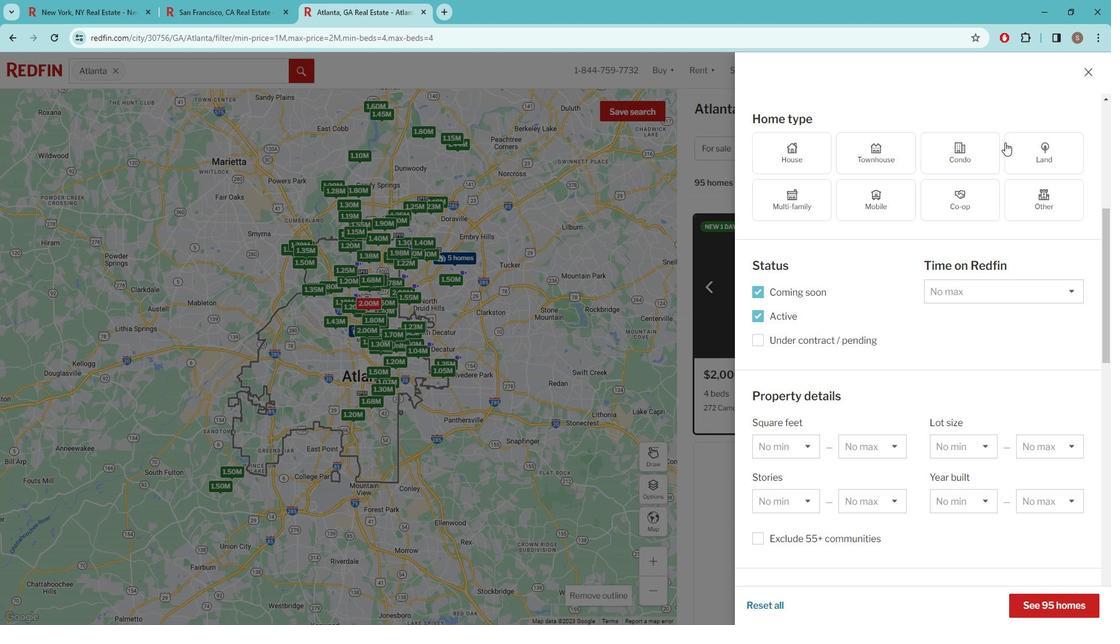 
Action: Mouse scrolled (1010, 144) with delta (0, 0)
Screenshot: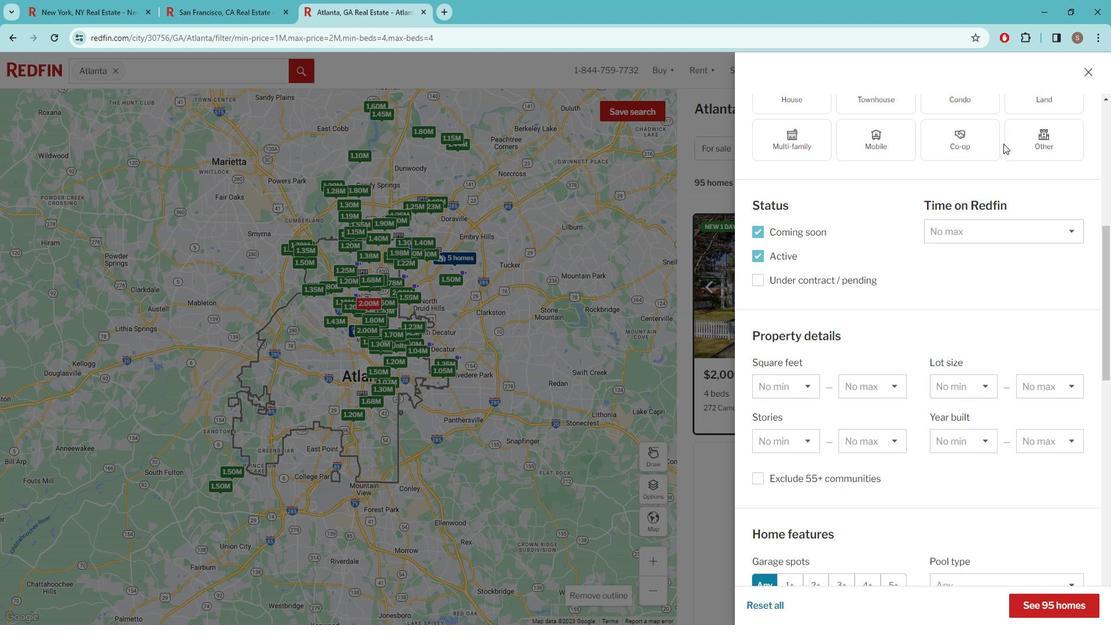 
Action: Mouse scrolled (1010, 144) with delta (0, 0)
Screenshot: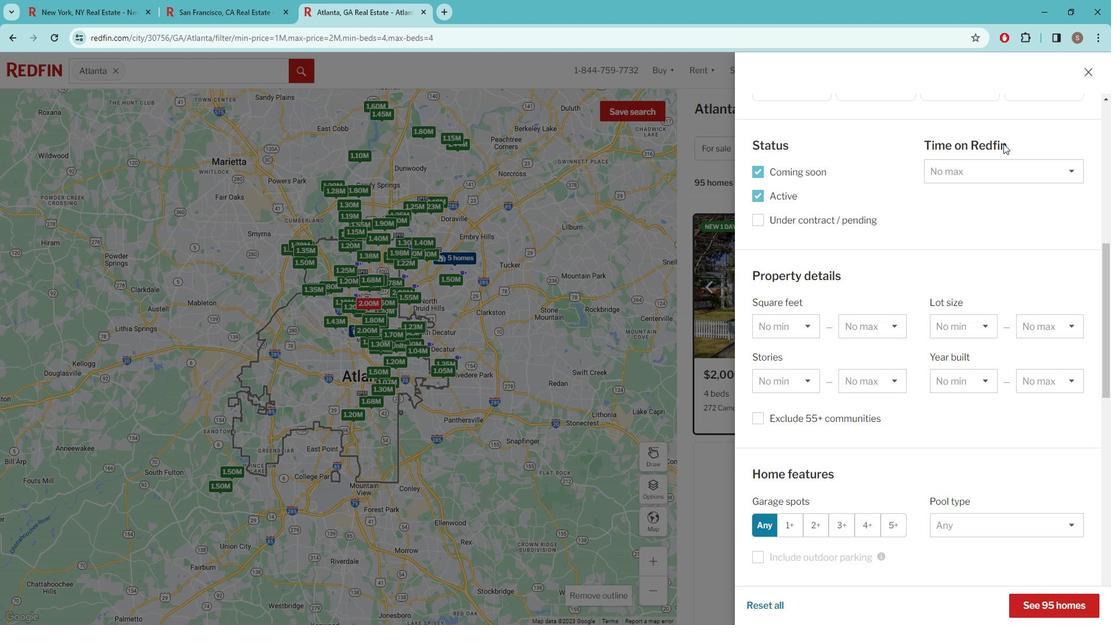 
Action: Mouse moved to (1009, 145)
Screenshot: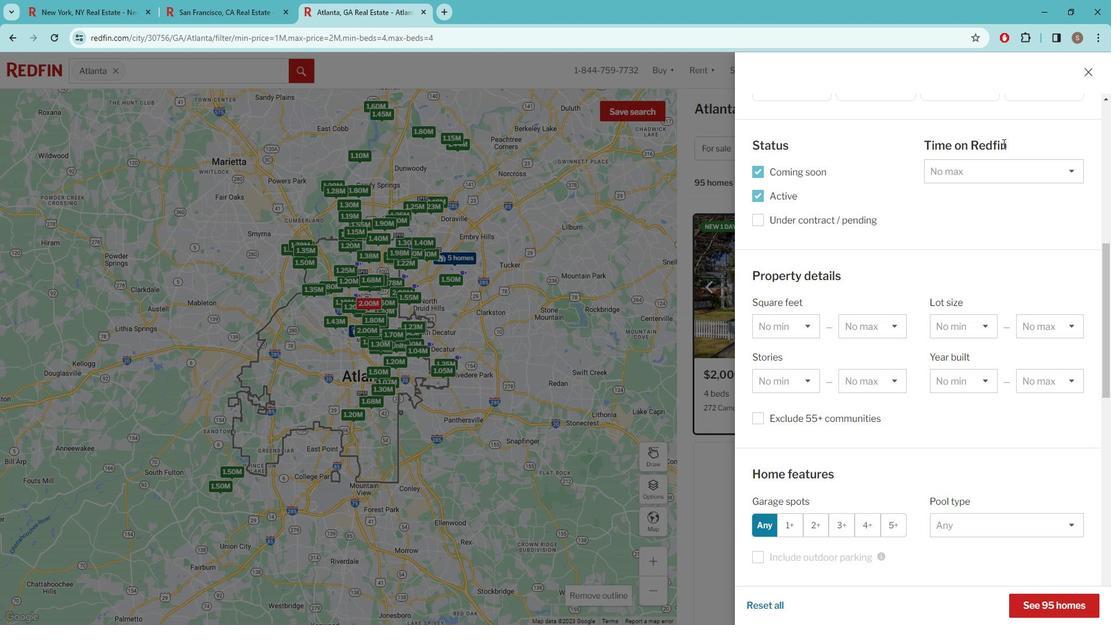 
Action: Mouse scrolled (1009, 144) with delta (0, 0)
Screenshot: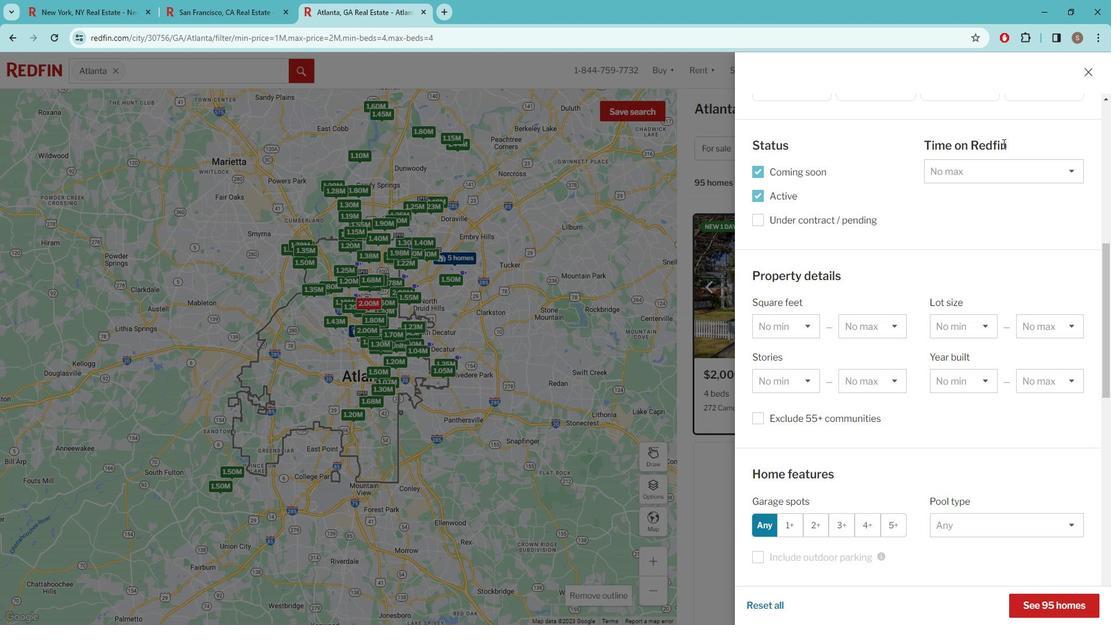 
Action: Mouse moved to (1006, 147)
Screenshot: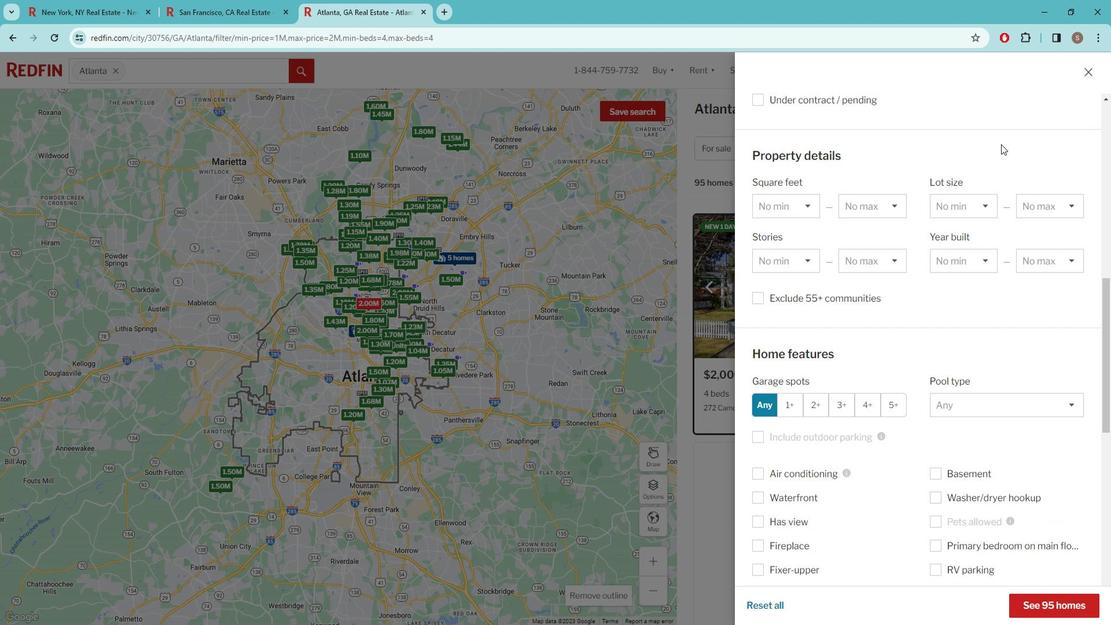 
Action: Mouse scrolled (1006, 146) with delta (0, 0)
Screenshot: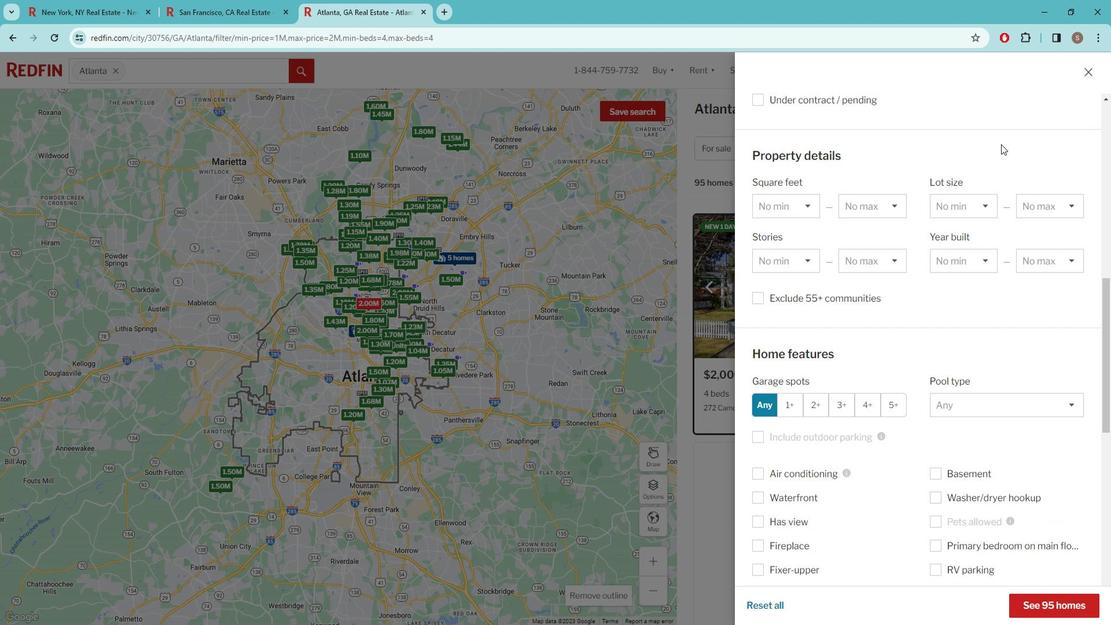 
Action: Mouse moved to (1005, 147)
Screenshot: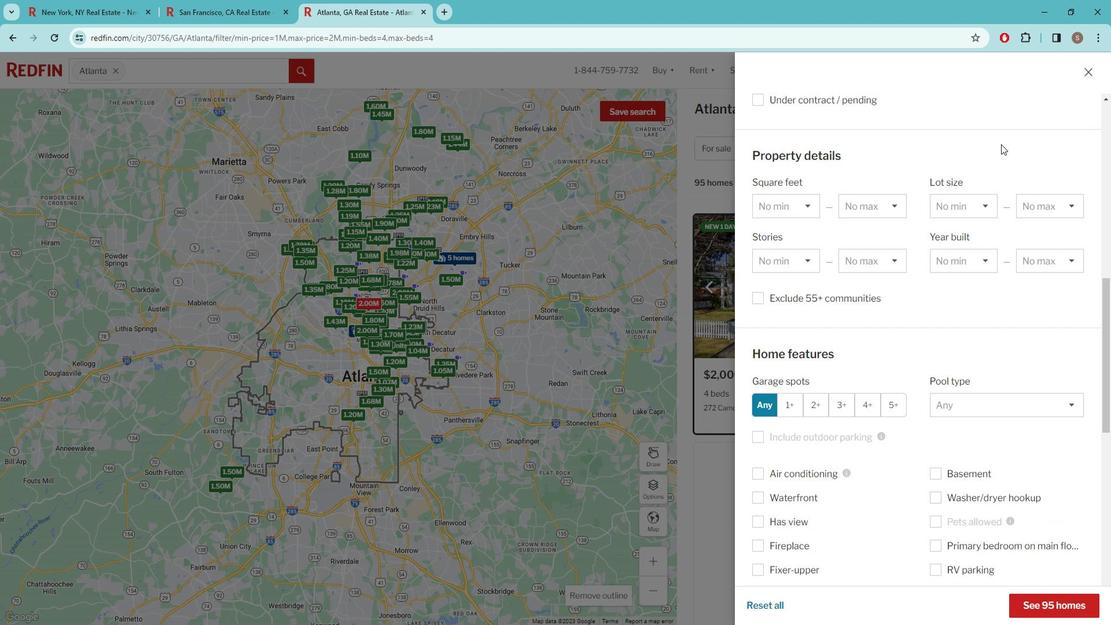 
Action: Mouse scrolled (1005, 146) with delta (0, 0)
Screenshot: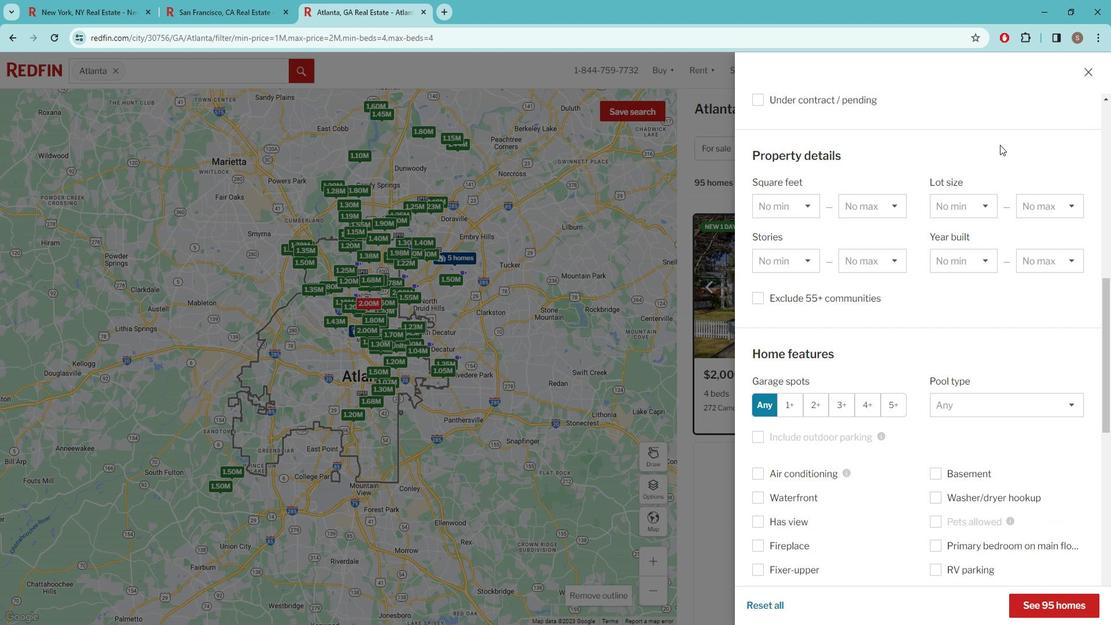 
Action: Mouse moved to (1003, 148)
Screenshot: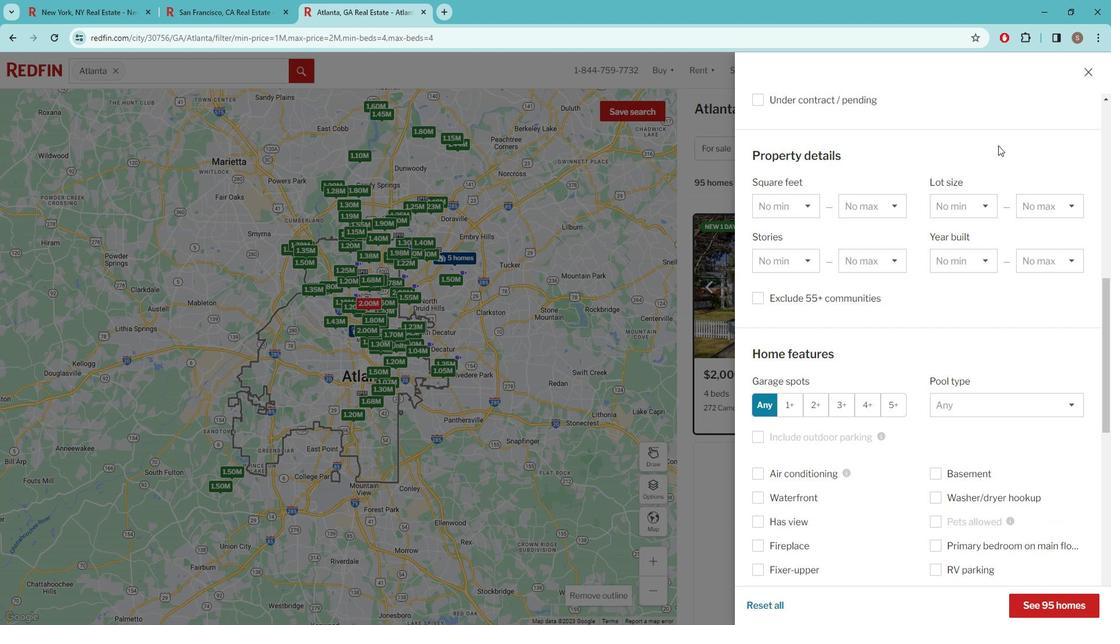
Action: Mouse scrolled (1003, 147) with delta (0, 0)
Screenshot: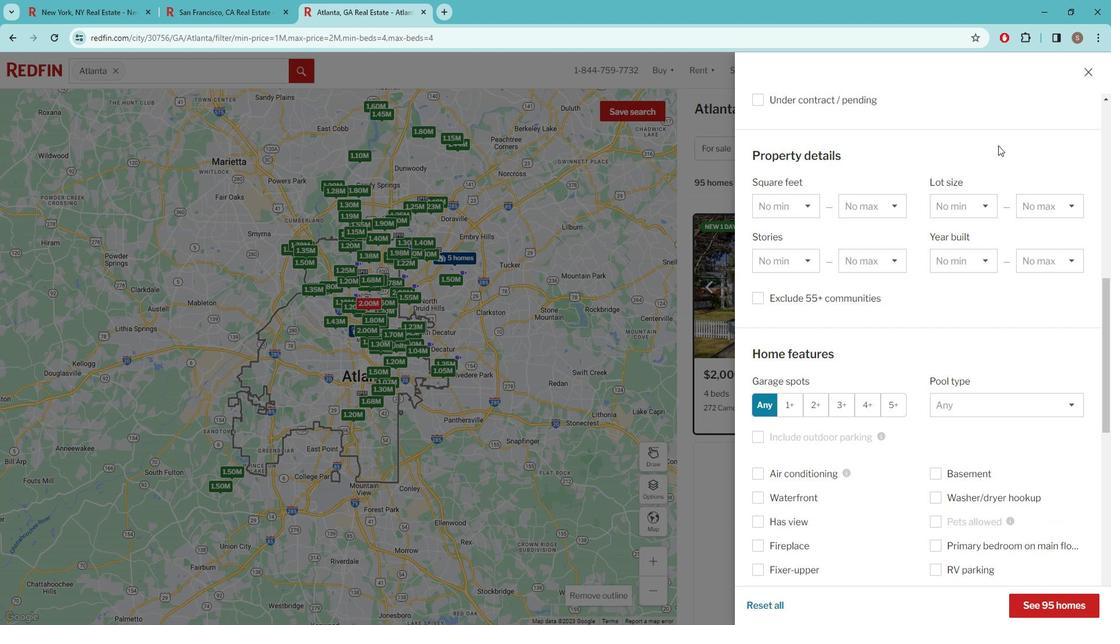 
Action: Mouse moved to (1001, 149)
Screenshot: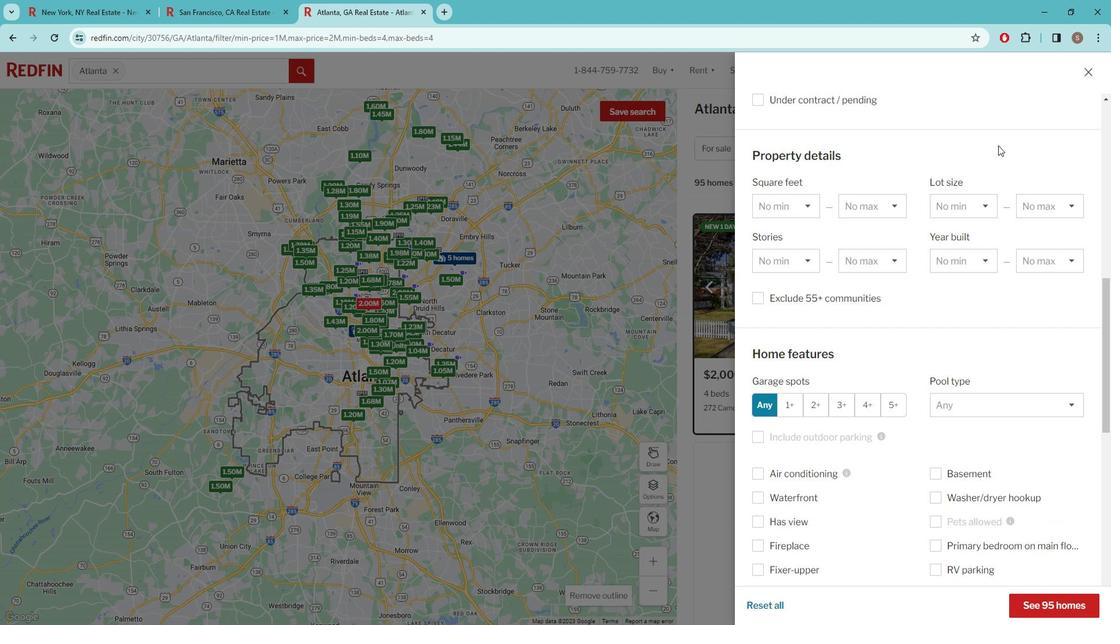 
Action: Mouse scrolled (1001, 148) with delta (0, 0)
Screenshot: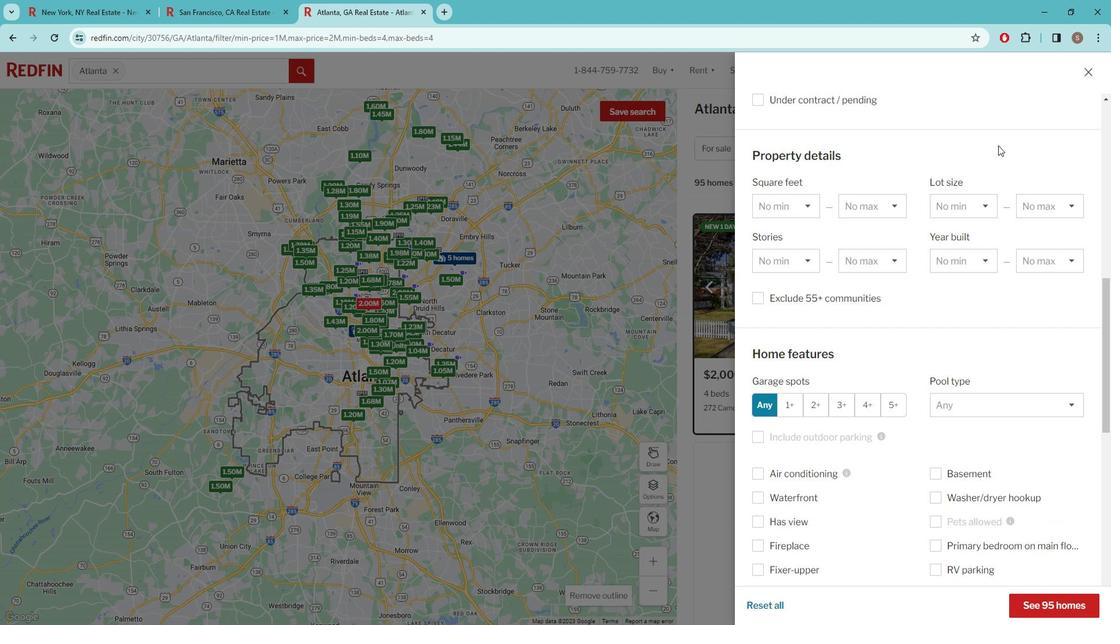 
Action: Mouse moved to (999, 149)
Screenshot: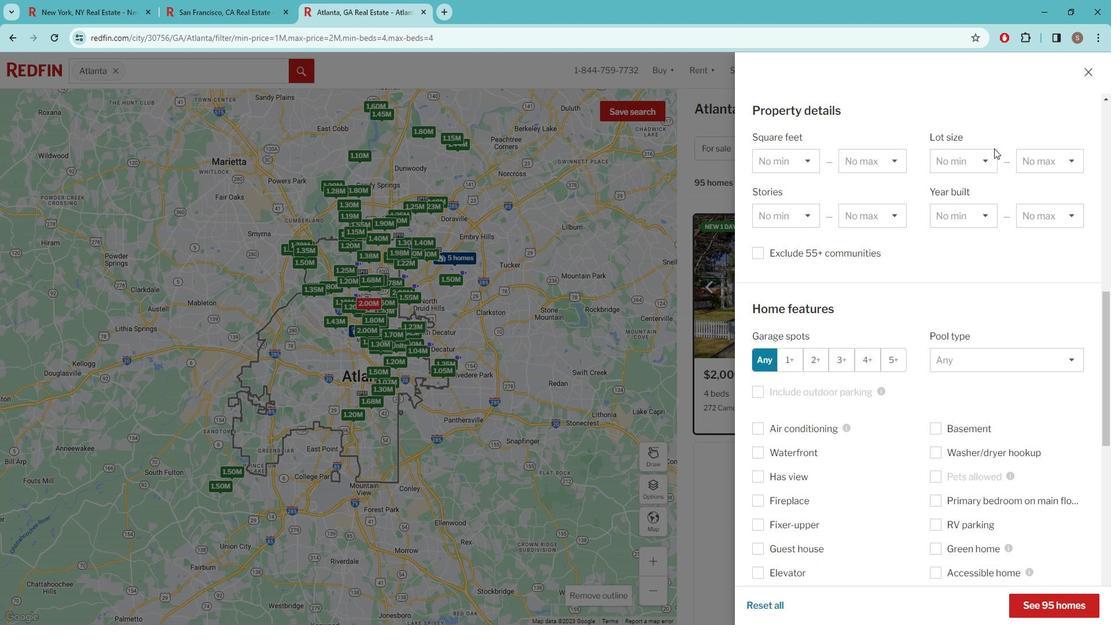
Action: Mouse scrolled (999, 150) with delta (0, 0)
Screenshot: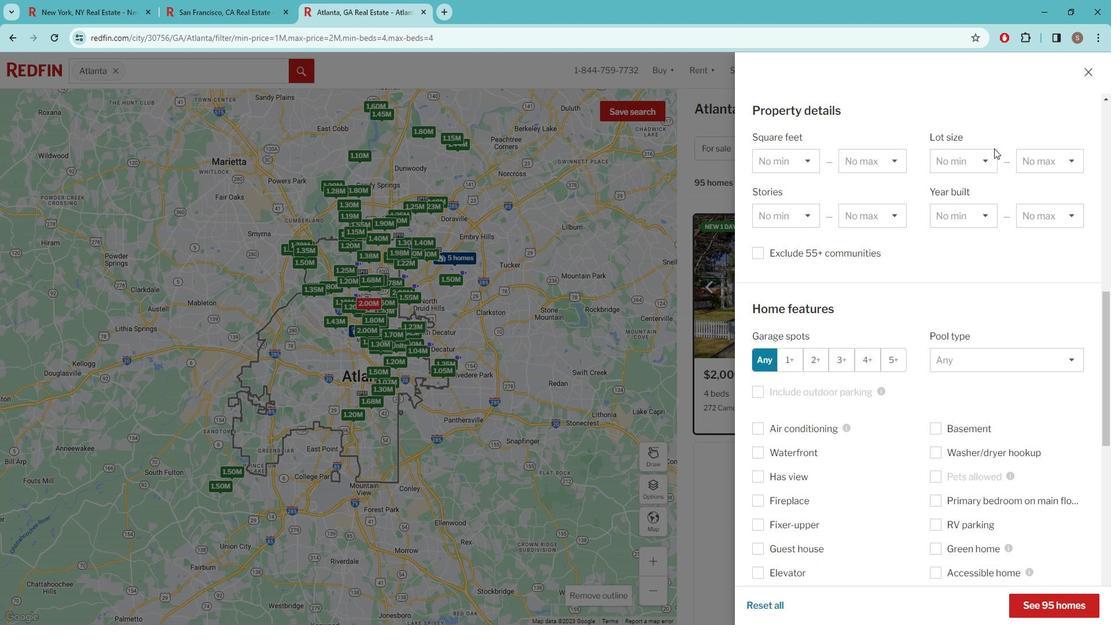 
Action: Mouse scrolled (999, 149) with delta (0, 0)
Screenshot: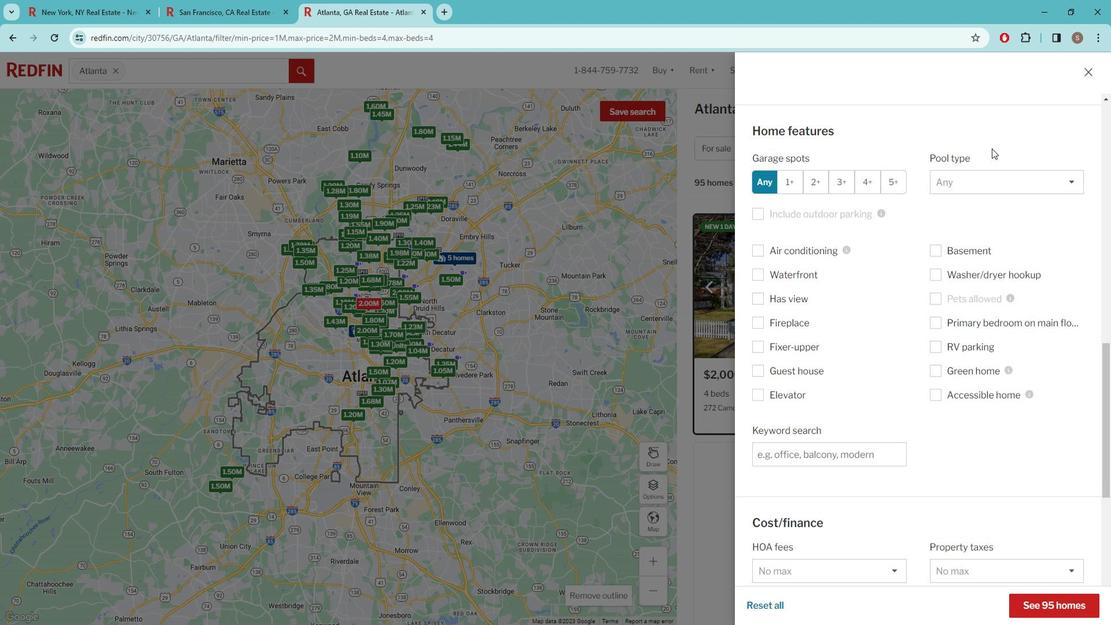 
Action: Mouse scrolled (999, 149) with delta (0, 0)
Screenshot: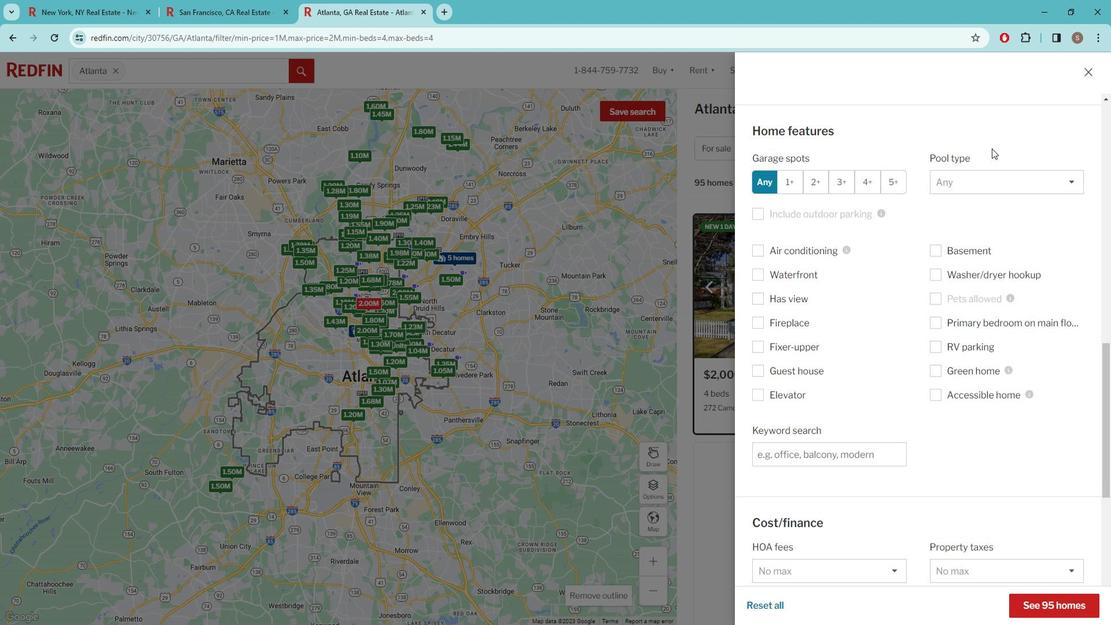 
Action: Mouse scrolled (999, 149) with delta (0, 0)
Screenshot: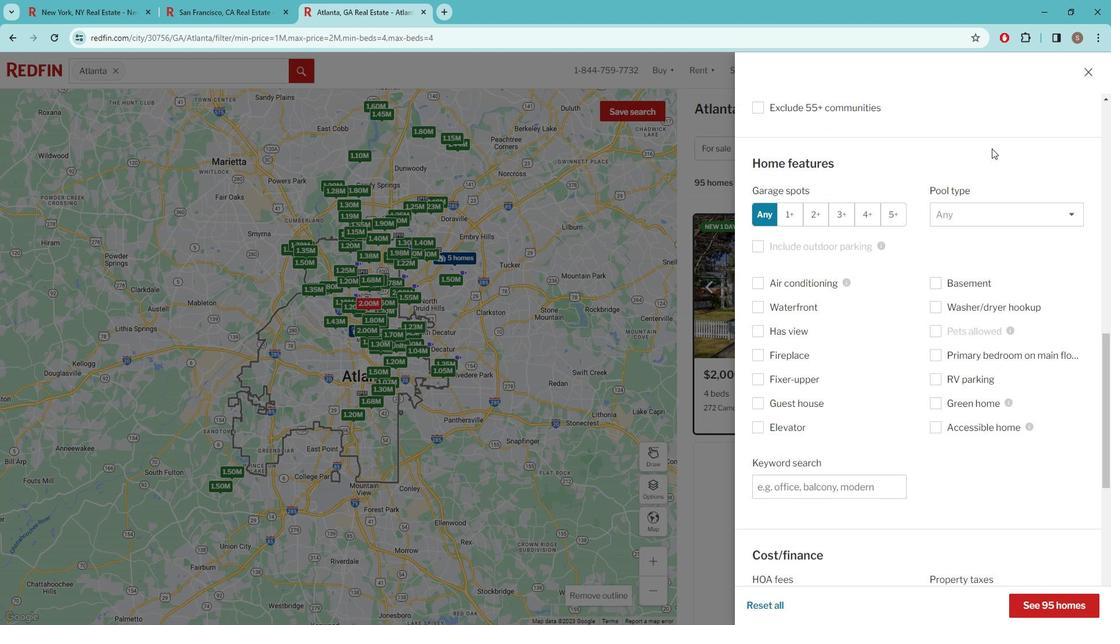 
Action: Mouse scrolled (999, 149) with delta (0, 0)
Screenshot: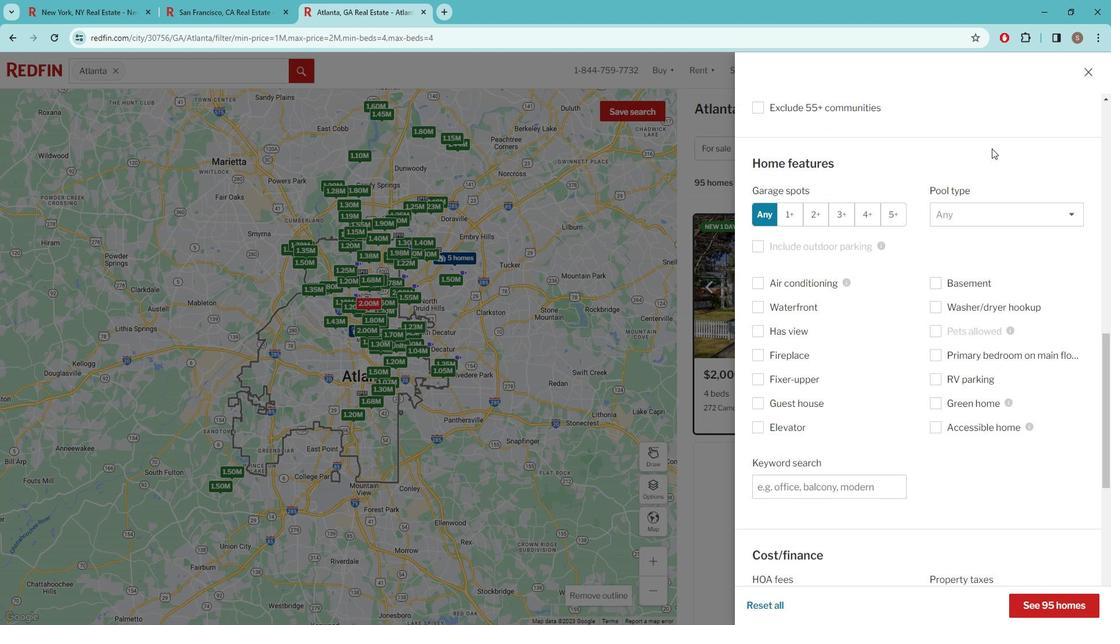 
Action: Mouse moved to (998, 149)
Screenshot: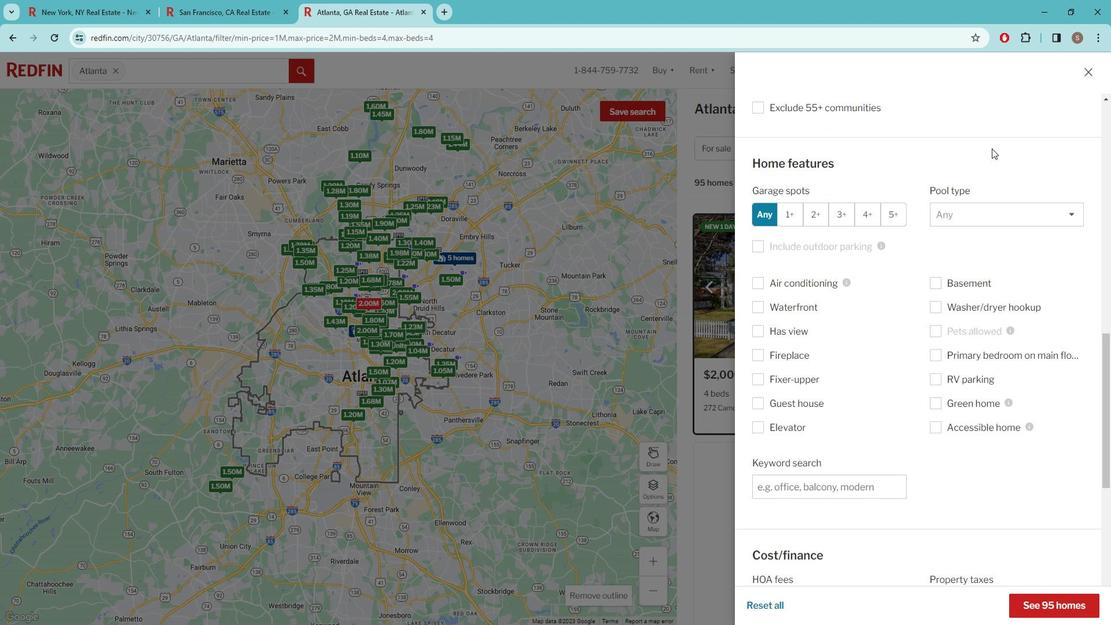 
Action: Mouse scrolled (998, 149) with delta (0, 0)
Screenshot: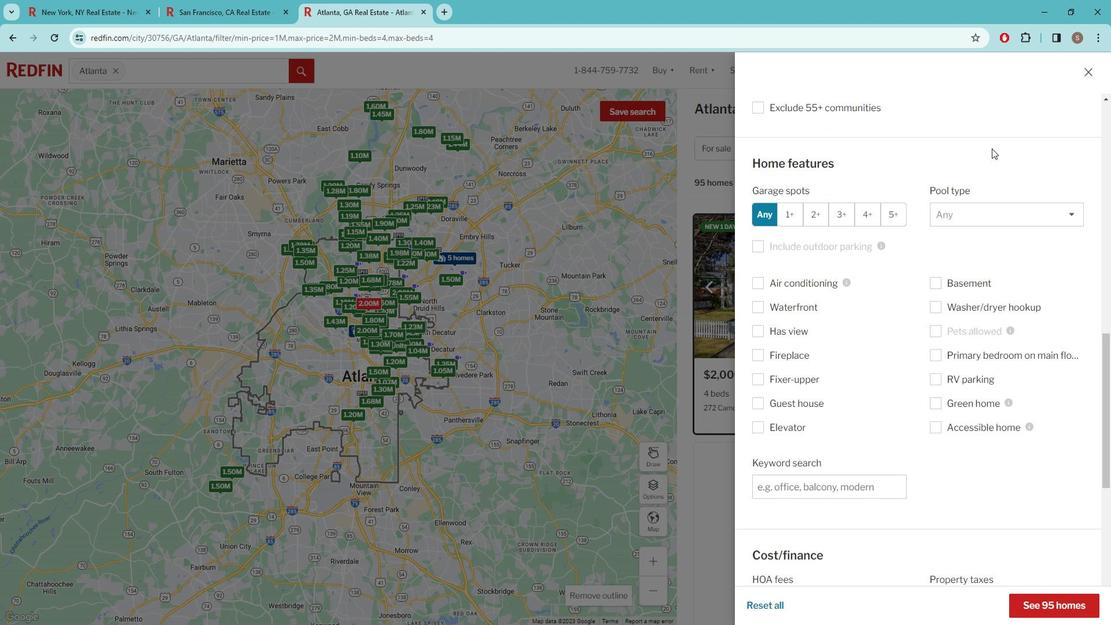 
Action: Mouse moved to (997, 150)
Screenshot: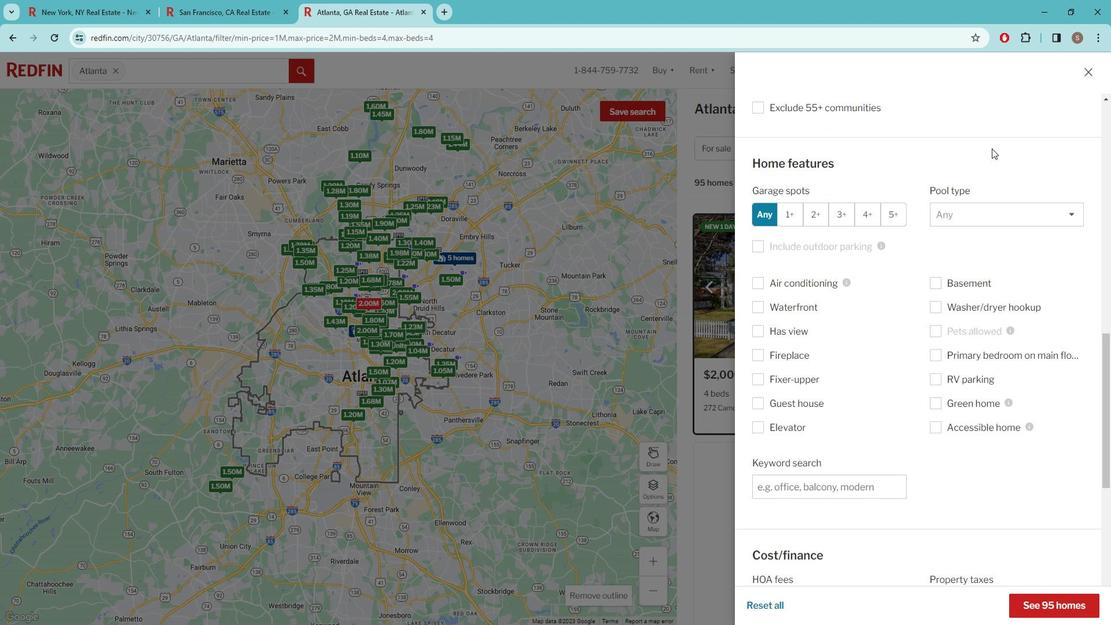 
Action: Mouse scrolled (997, 149) with delta (0, 0)
Screenshot: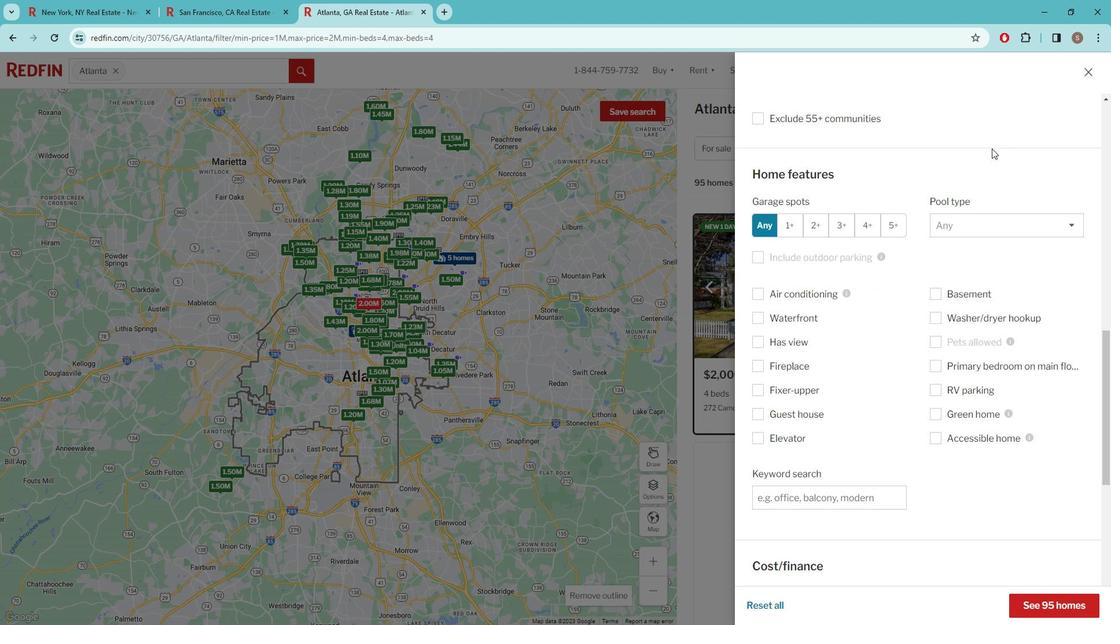
Action: Mouse moved to (1024, 248)
Screenshot: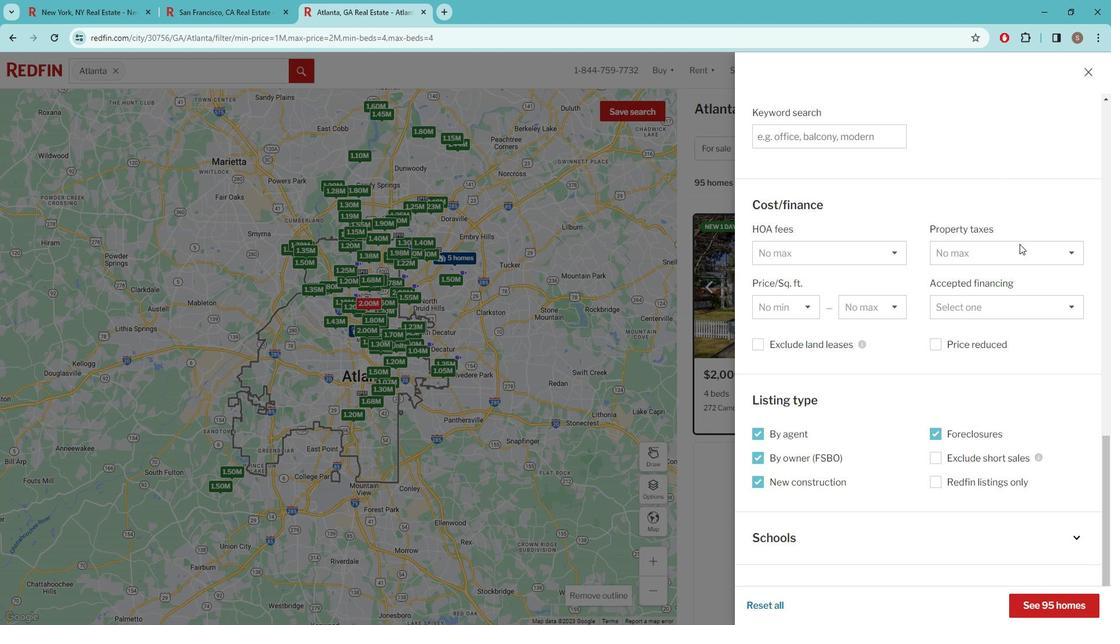 
Action: Mouse scrolled (1024, 248) with delta (0, 0)
Screenshot: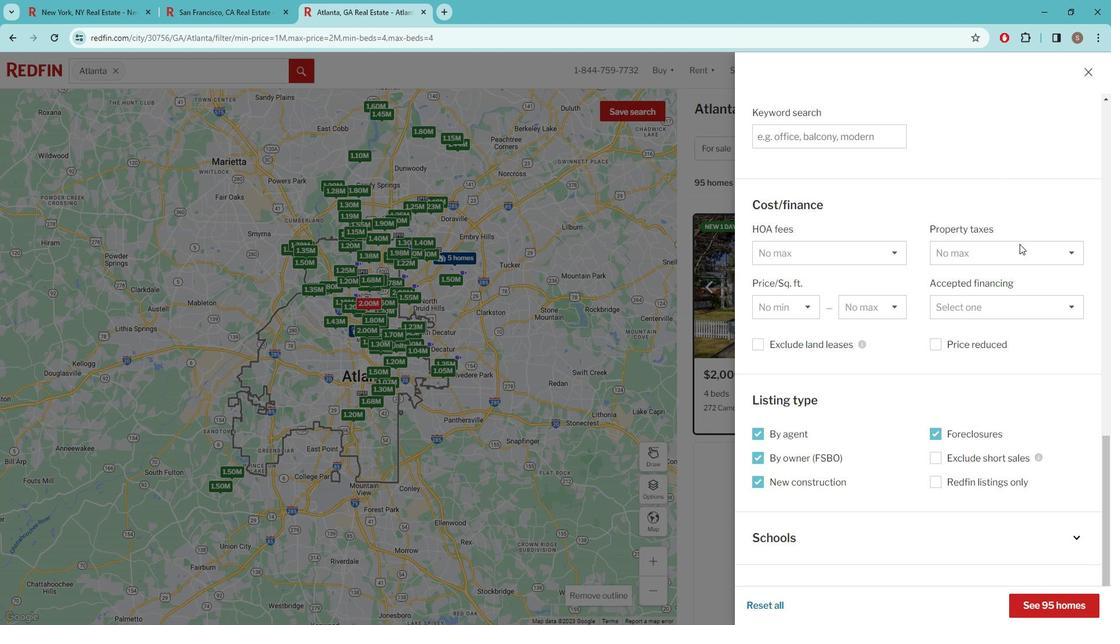 
Action: Mouse moved to (1024, 248)
Screenshot: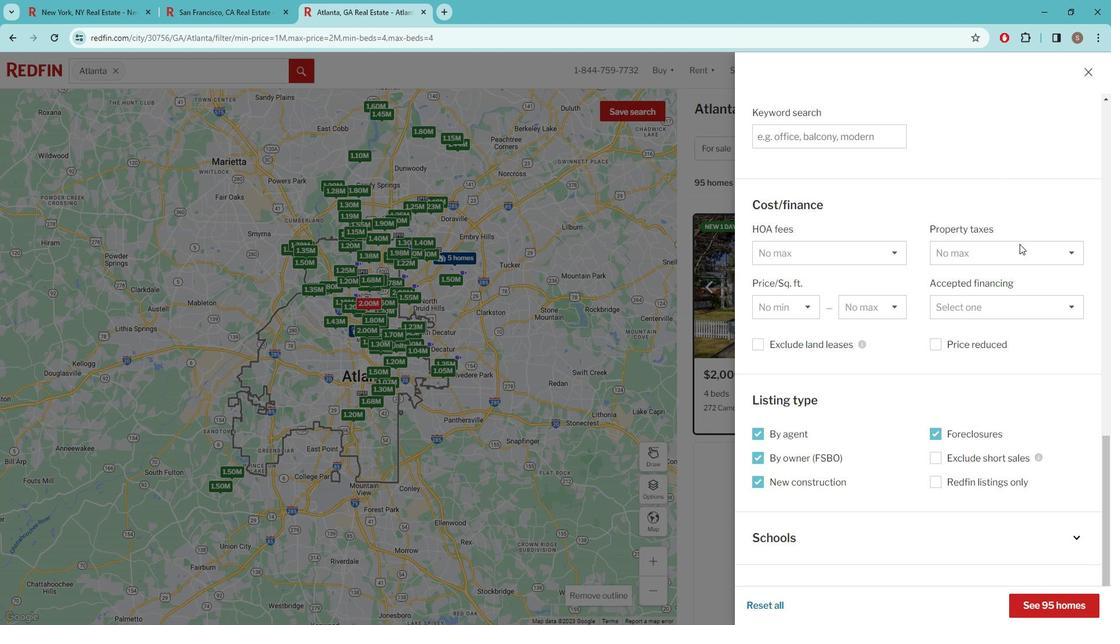 
Action: Mouse scrolled (1024, 248) with delta (0, 0)
Screenshot: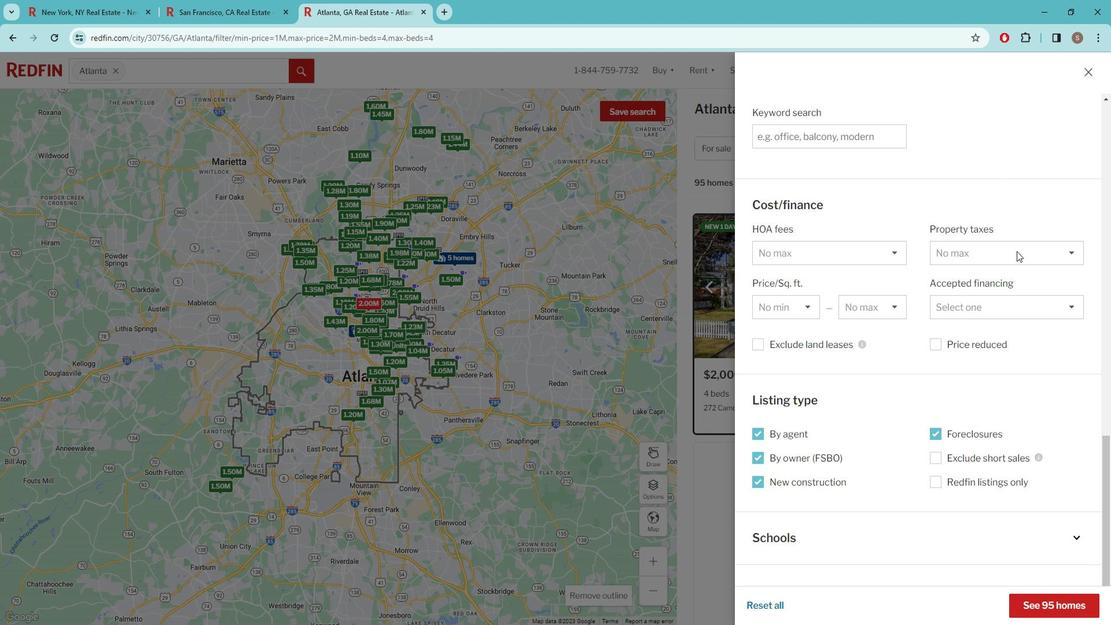 
Action: Mouse moved to (1023, 250)
Screenshot: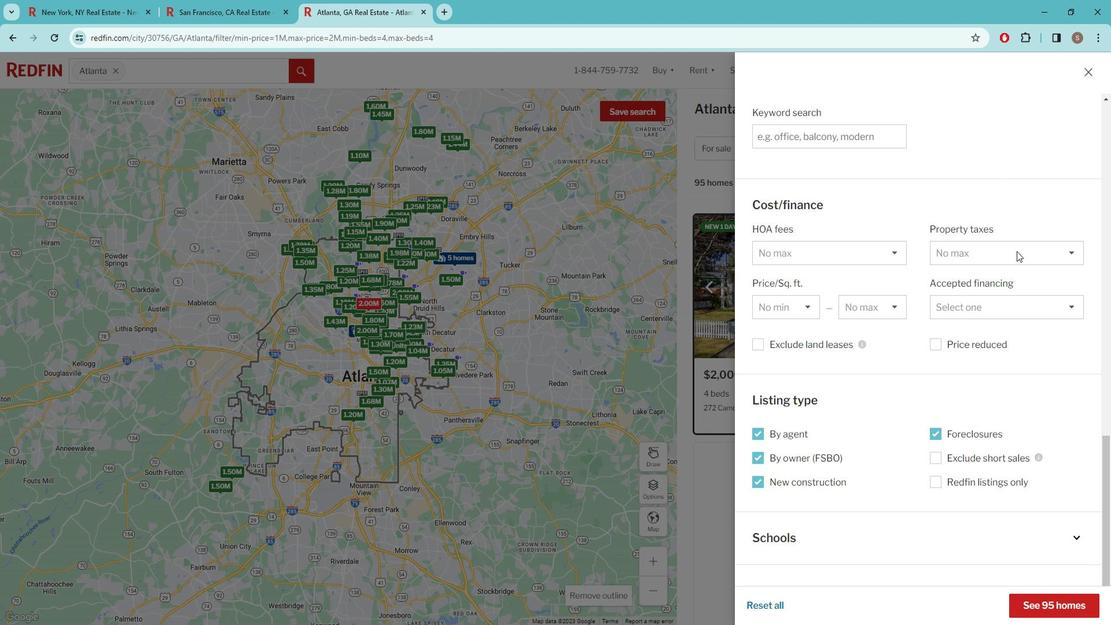 
Action: Mouse scrolled (1023, 249) with delta (0, 0)
Screenshot: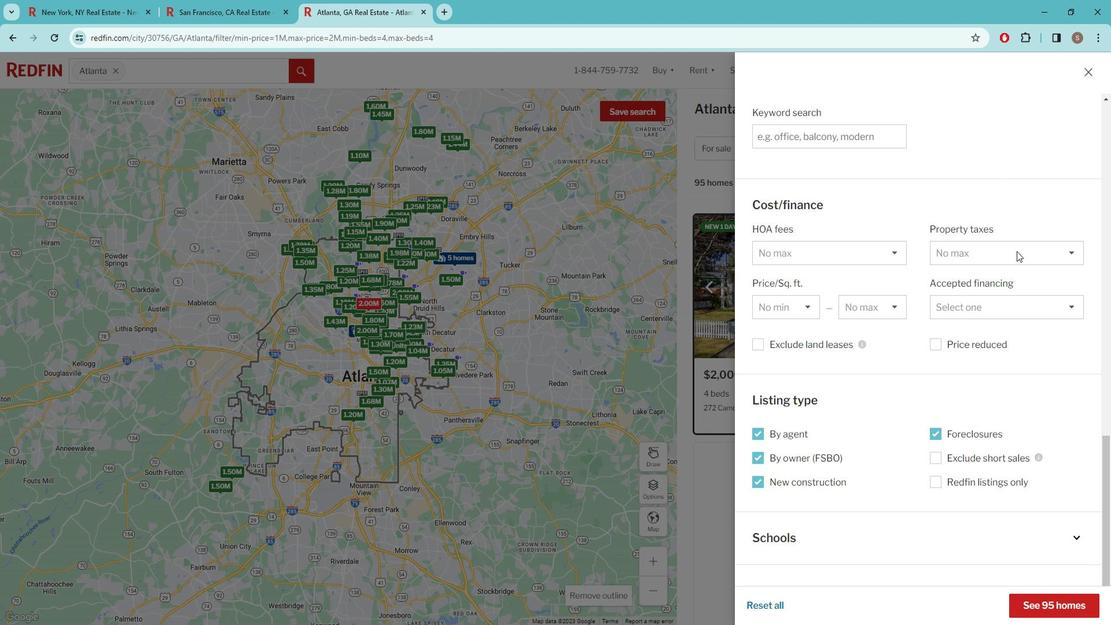 
Action: Mouse moved to (1022, 250)
Screenshot: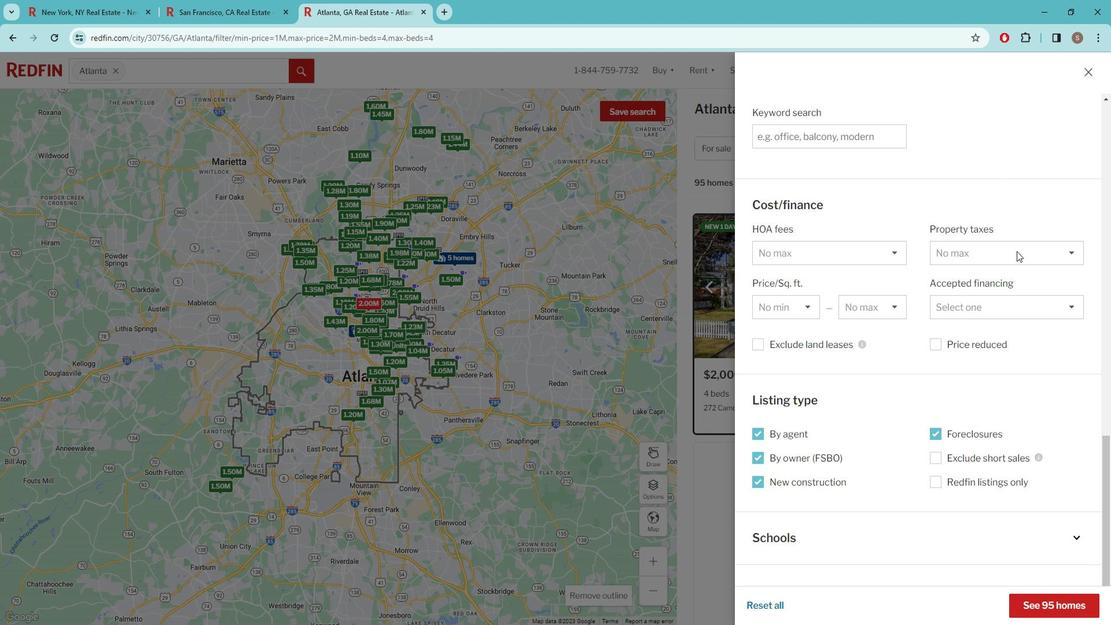 
Action: Mouse scrolled (1022, 249) with delta (0, 0)
Screenshot: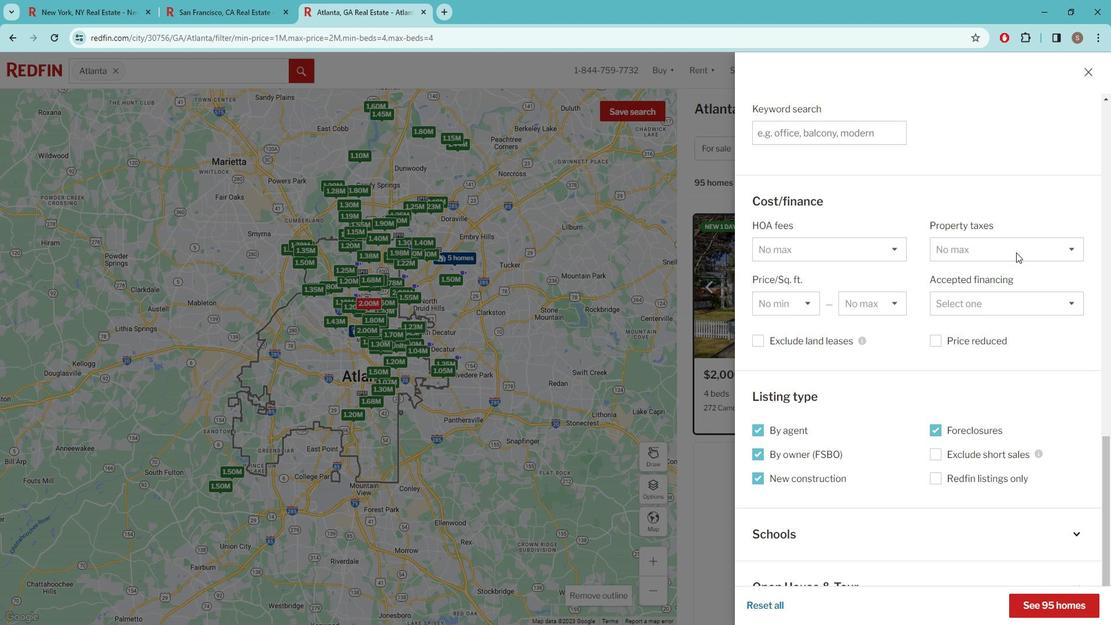 
Action: Mouse moved to (998, 385)
Screenshot: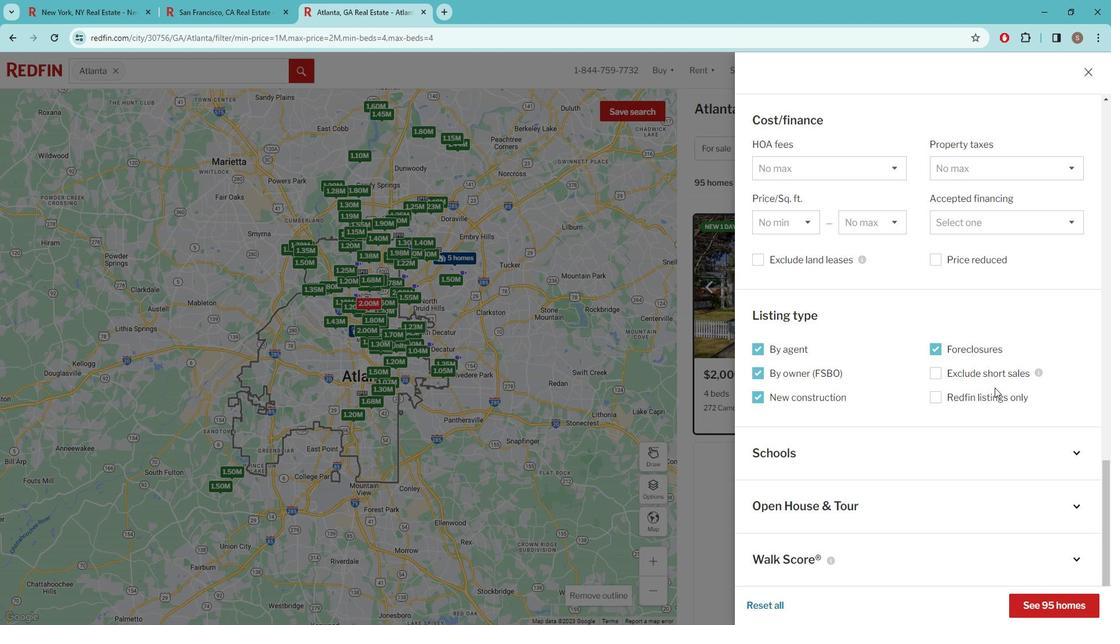 
Action: Mouse scrolled (998, 384) with delta (0, 0)
Screenshot: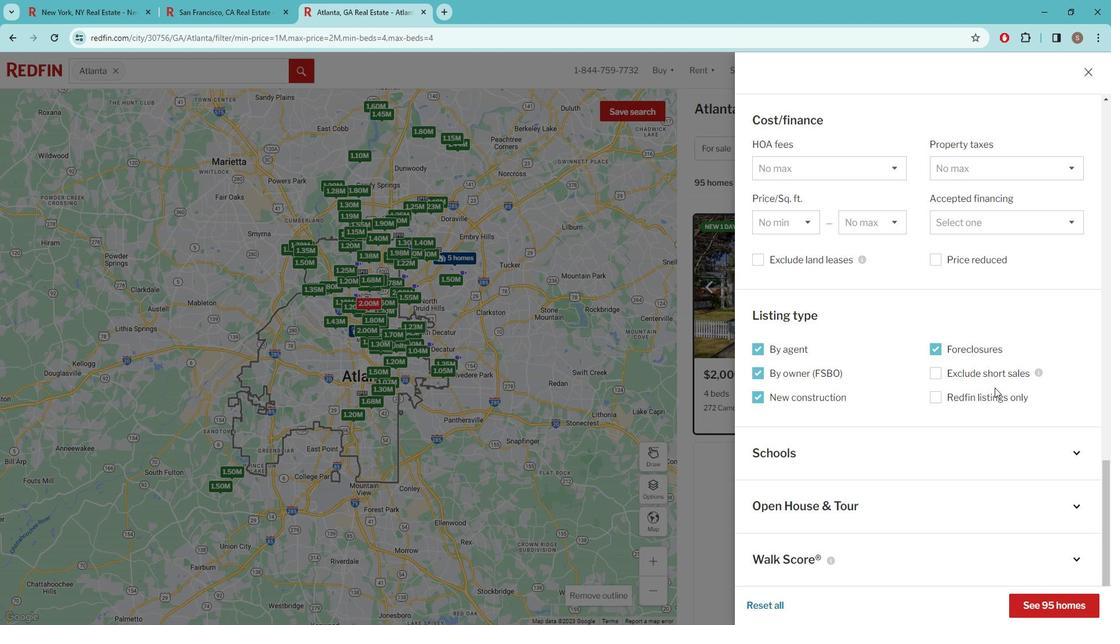 
Action: Mouse moved to (996, 388)
Screenshot: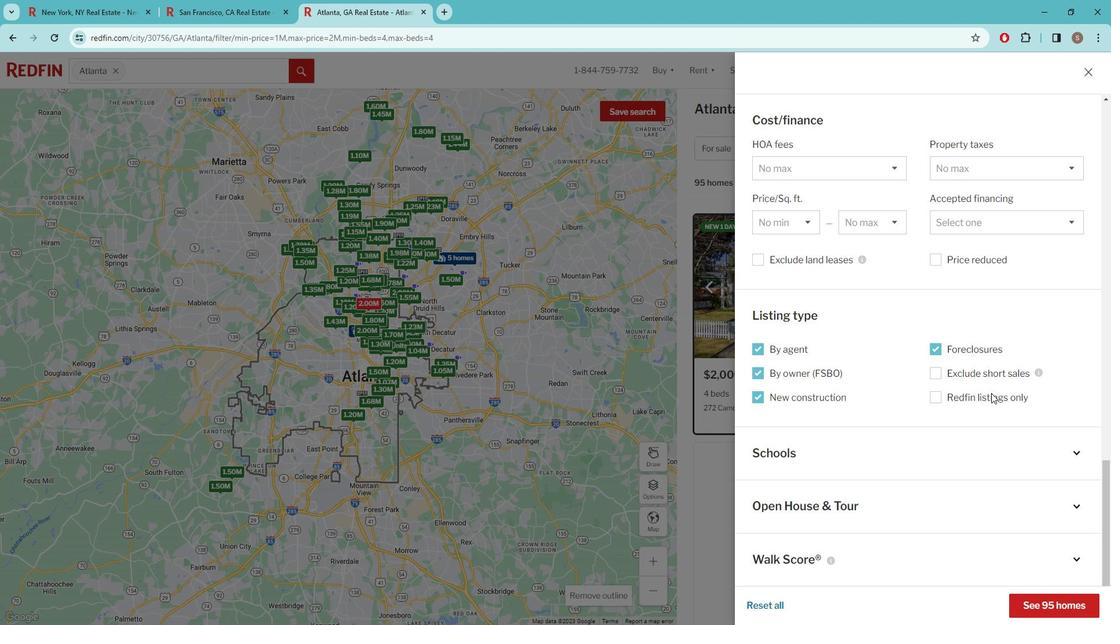 
Action: Mouse scrolled (996, 387) with delta (0, 0)
Screenshot: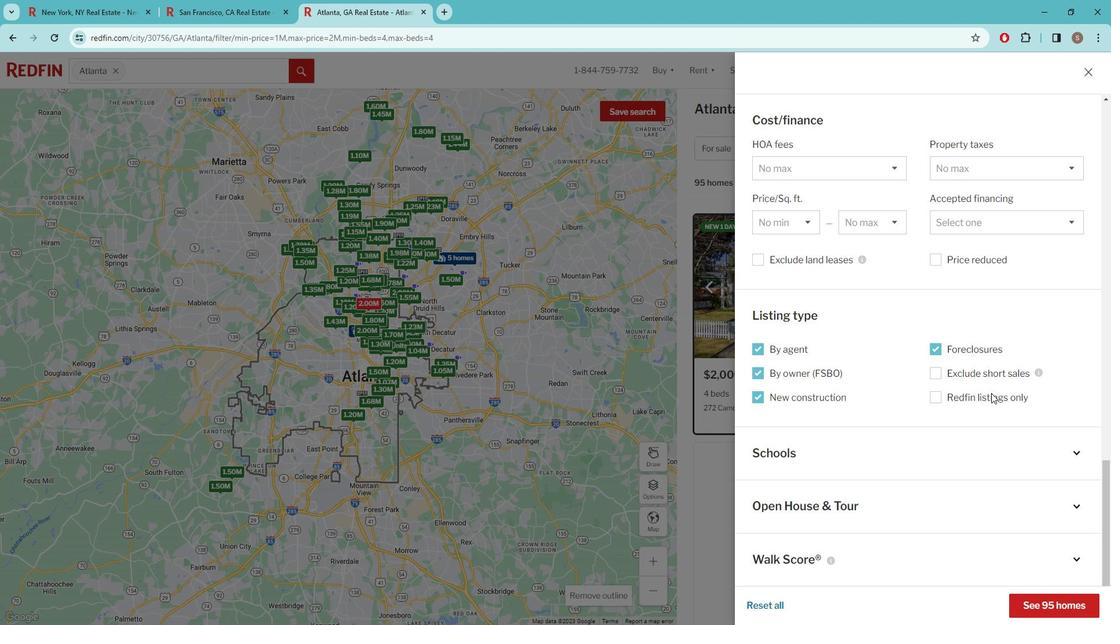 
Action: Mouse moved to (991, 393)
Screenshot: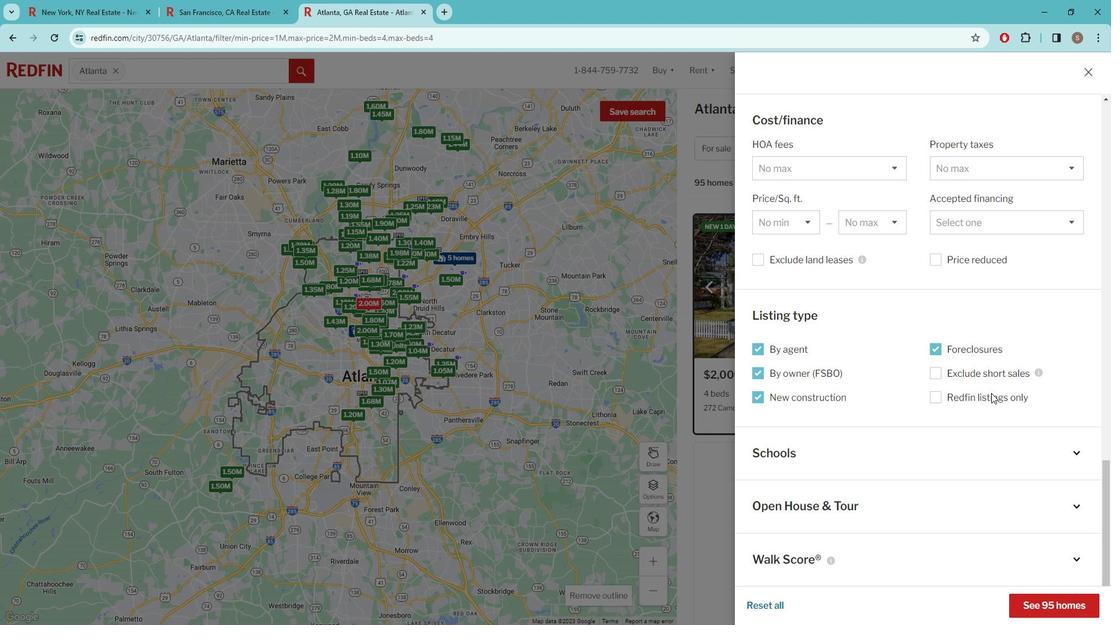 
Action: Mouse scrolled (991, 393) with delta (0, 0)
Screenshot: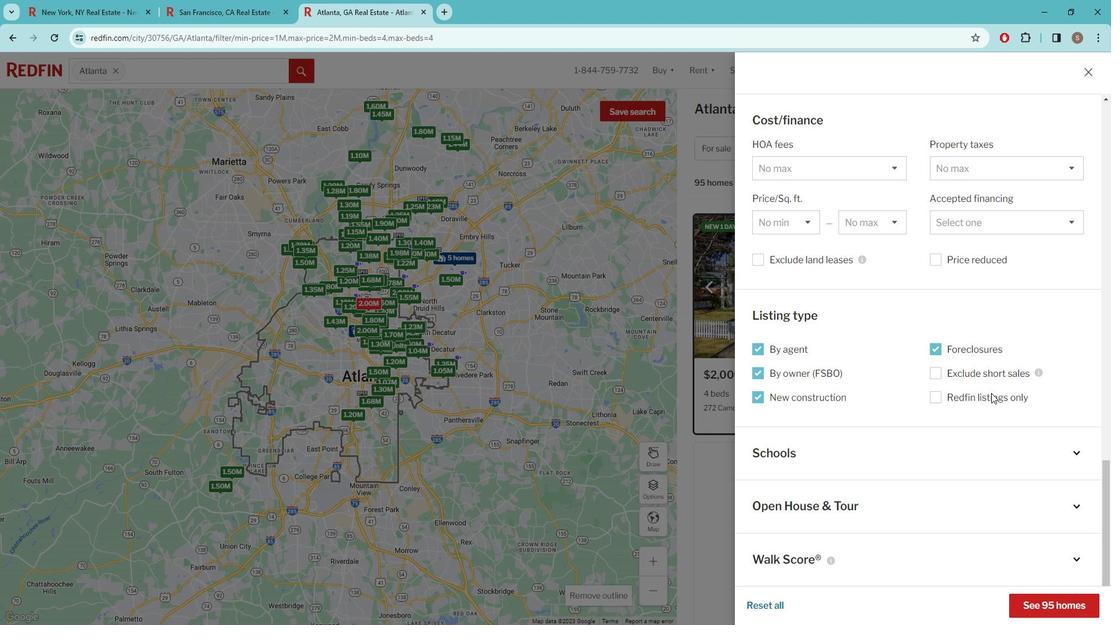 
Action: Mouse moved to (1056, 588)
Screenshot: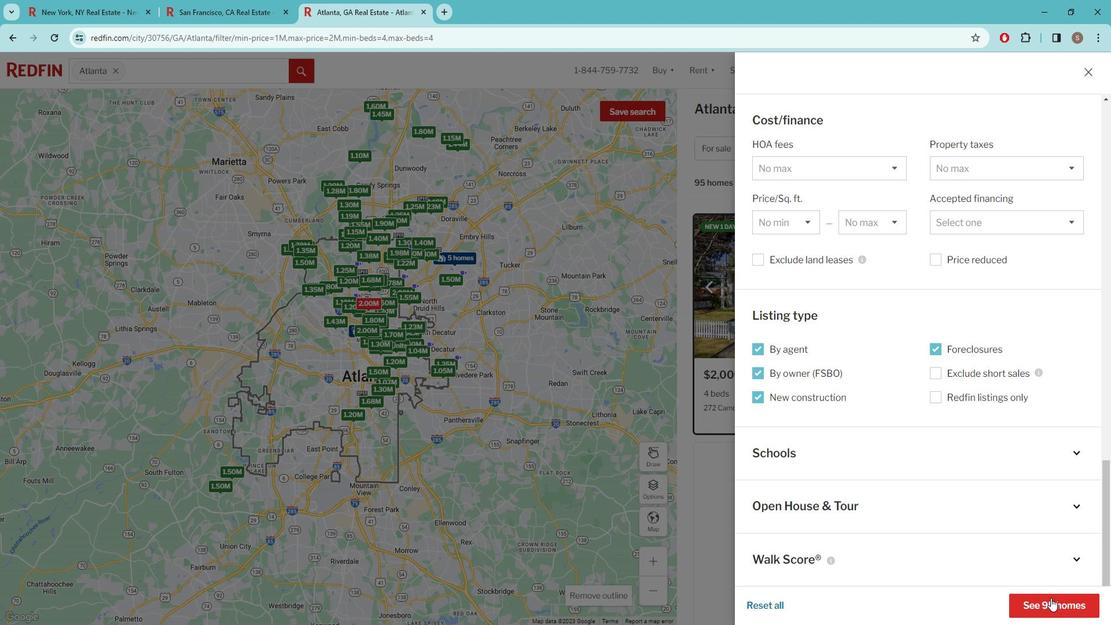 
Action: Mouse pressed left at (1056, 588)
Screenshot: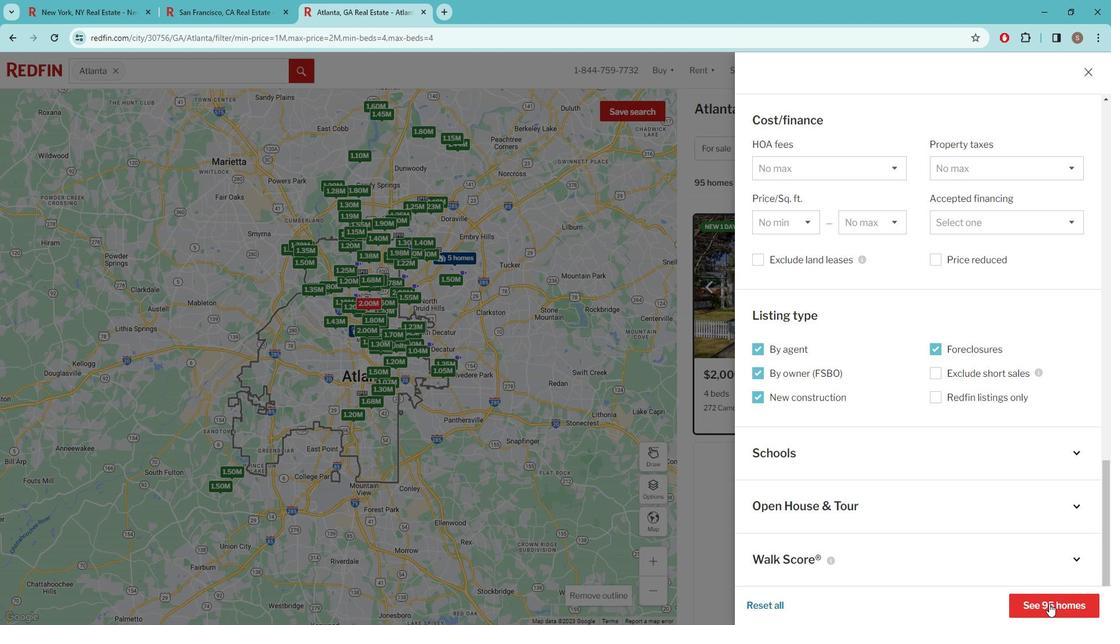 
Action: Mouse moved to (622, 110)
Screenshot: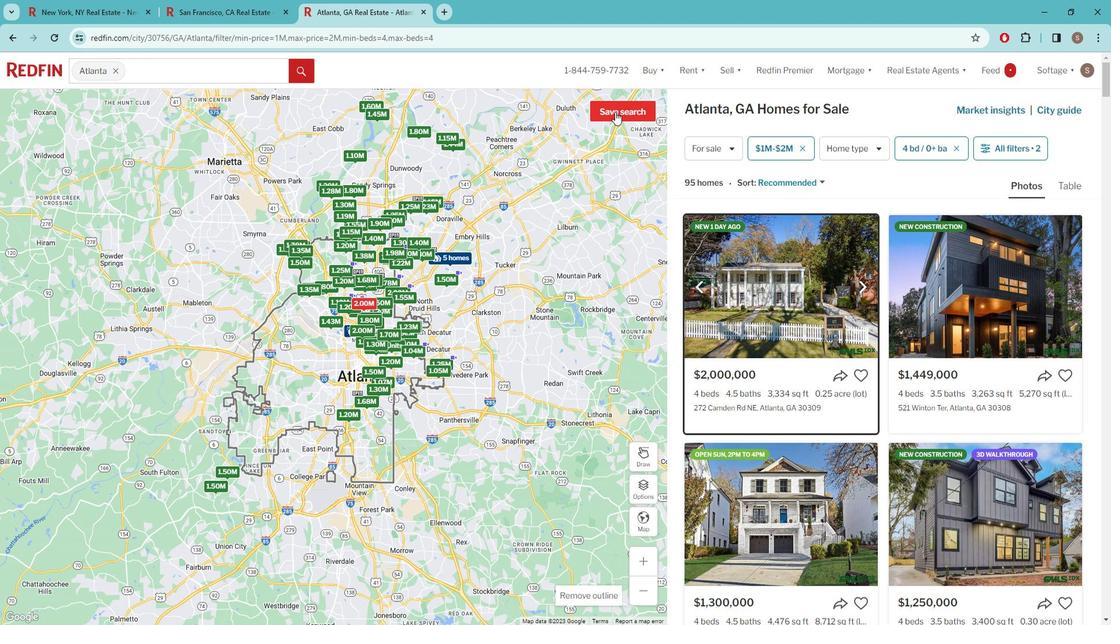 
Action: Mouse pressed left at (622, 110)
Screenshot: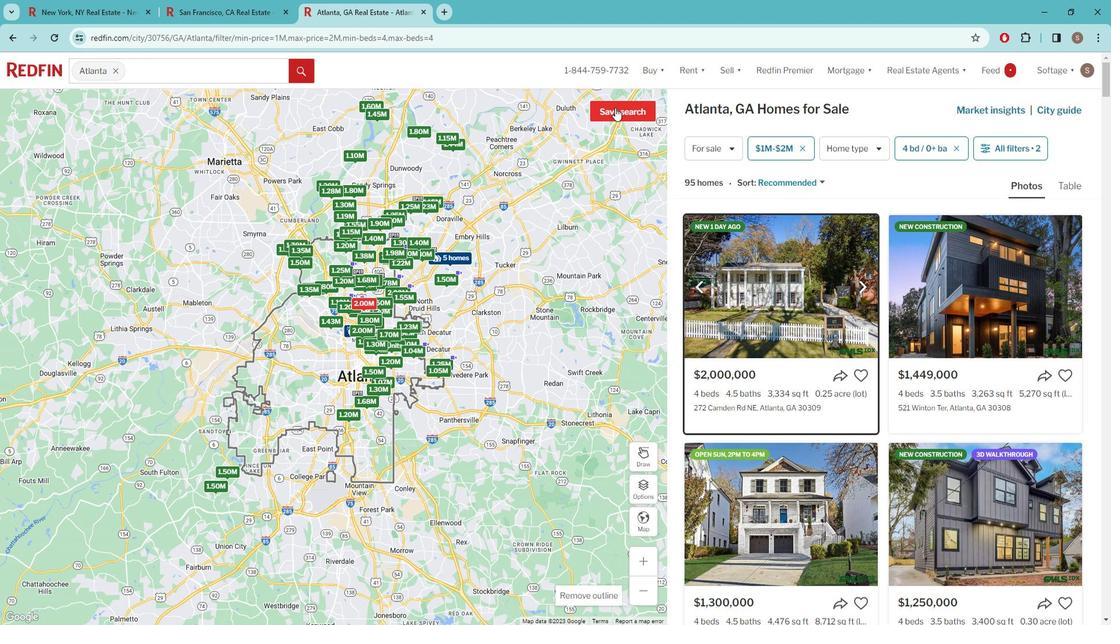 
Action: Mouse moved to (586, 314)
Screenshot: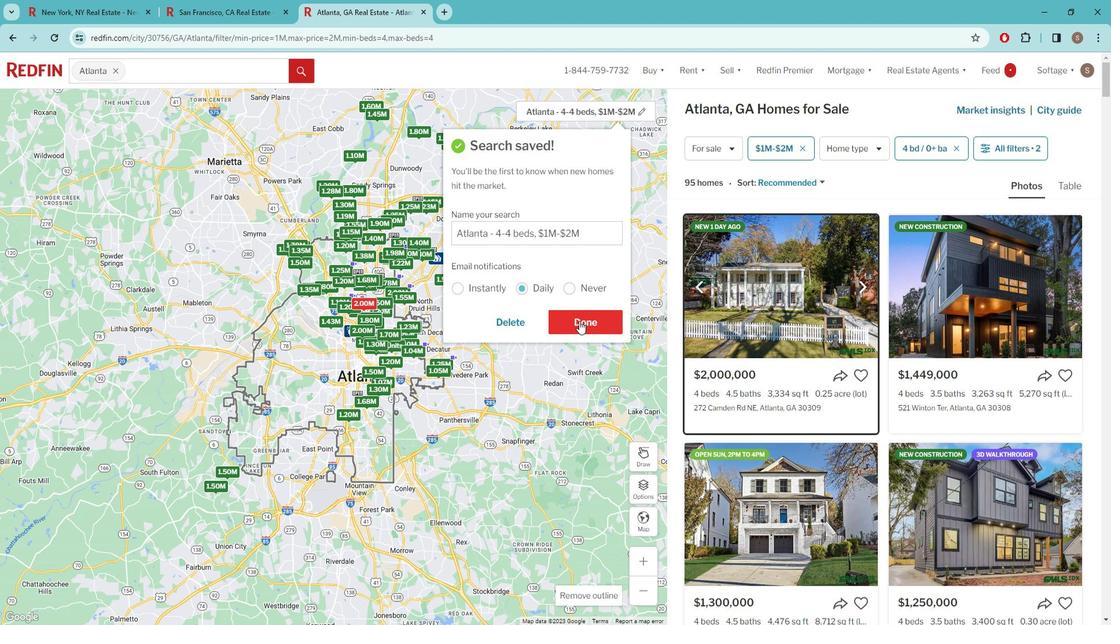 
Action: Mouse pressed left at (586, 314)
Screenshot: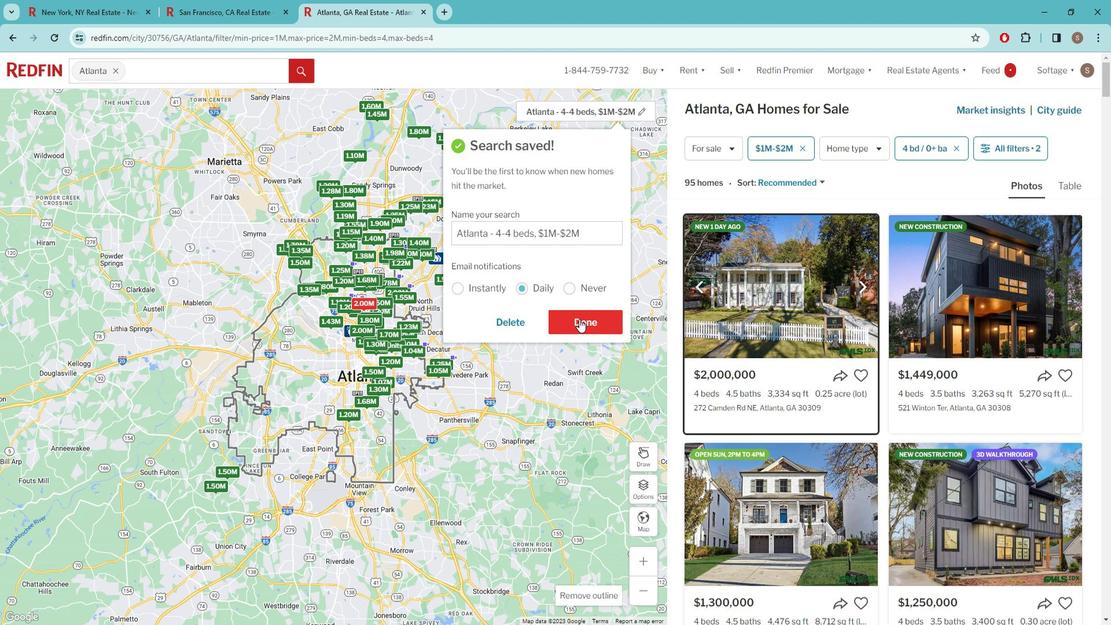 
